 Task: Search one way flight ticket for 1 adult, 5 children, 2 infants in seat and 1 infant on lap in first from Columbia: Columbia Regional Airport to Greenville: Pitt-greenville Airport on 5-2-2023. Choice of flights is Westjet. Number of bags: 1 checked bag. Price is upto 72000. Outbound departure time preference is 18:00.
Action: Mouse moved to (285, 239)
Screenshot: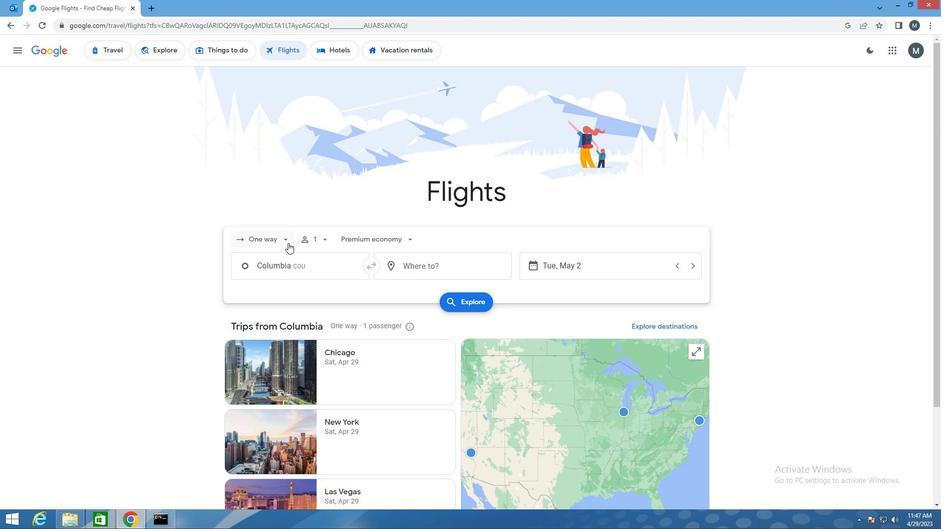 
Action: Mouse pressed left at (285, 239)
Screenshot: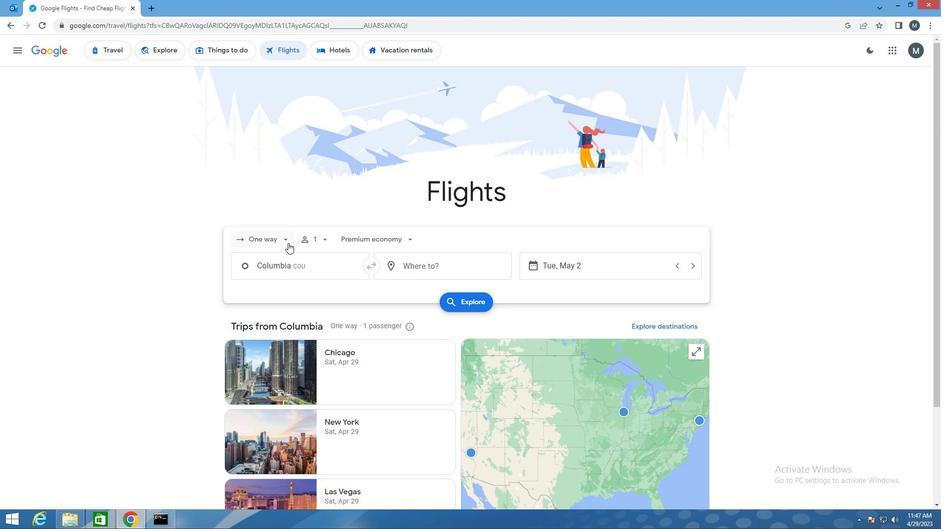 
Action: Mouse moved to (286, 282)
Screenshot: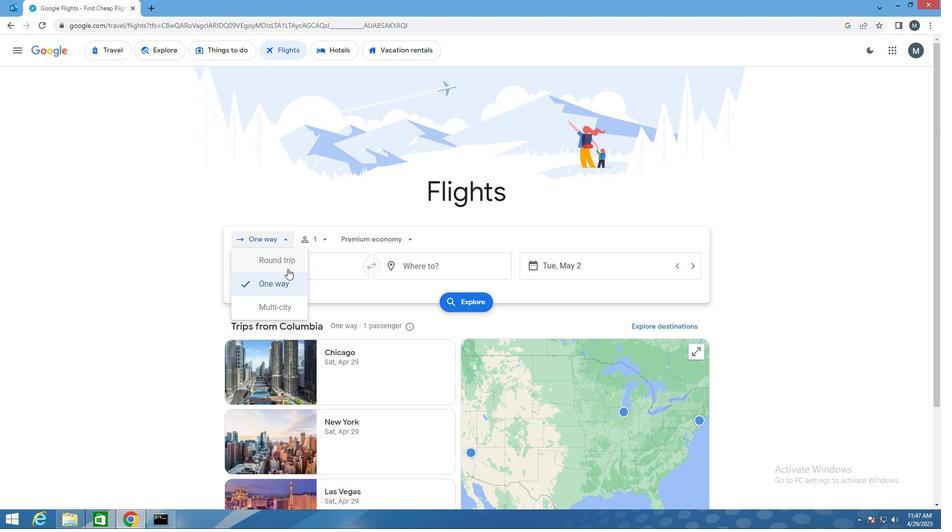 
Action: Mouse pressed left at (286, 282)
Screenshot: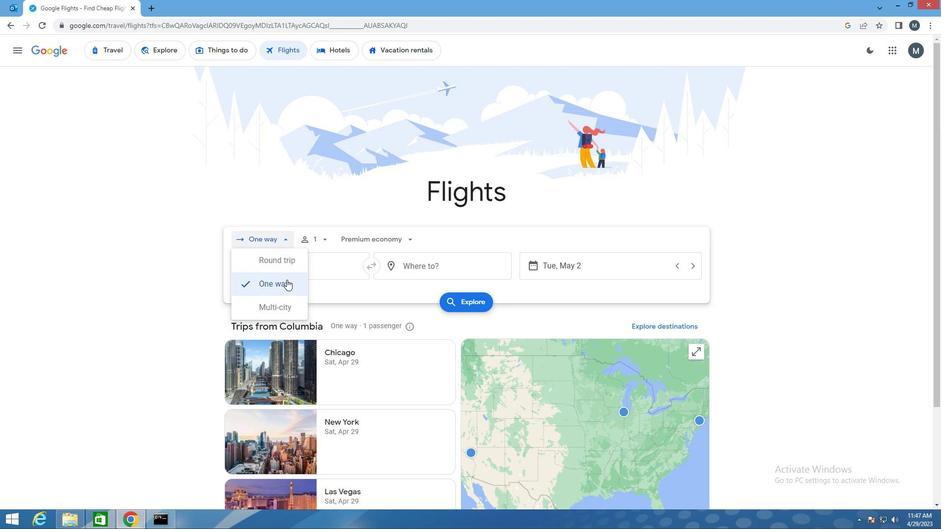 
Action: Mouse moved to (311, 240)
Screenshot: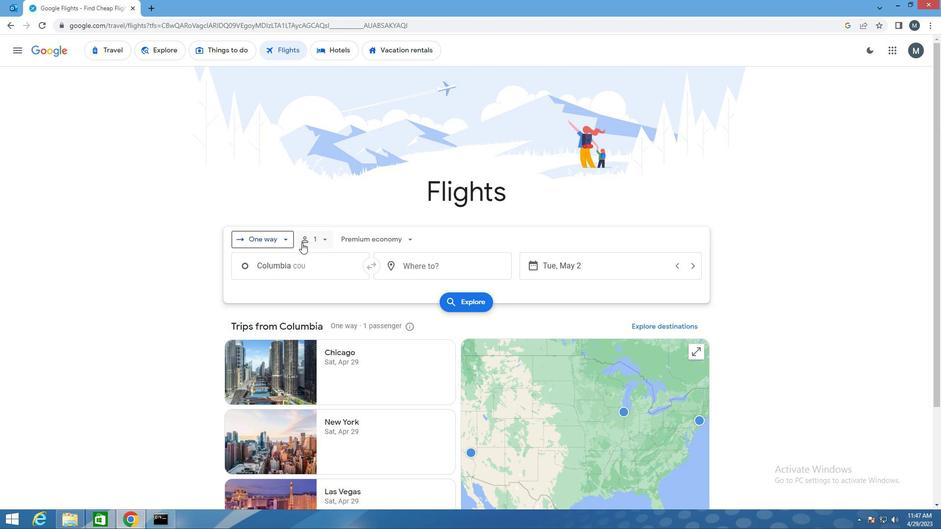 
Action: Mouse pressed left at (311, 240)
Screenshot: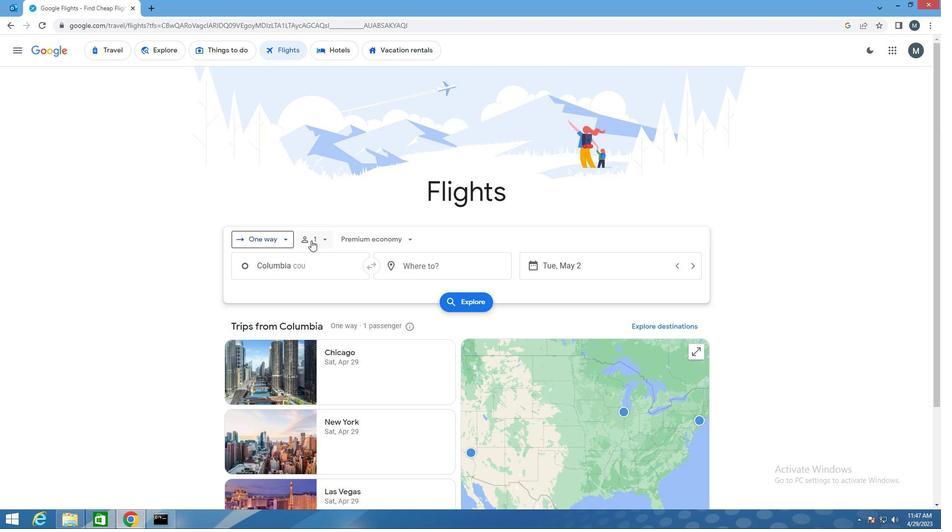 
Action: Mouse moved to (401, 287)
Screenshot: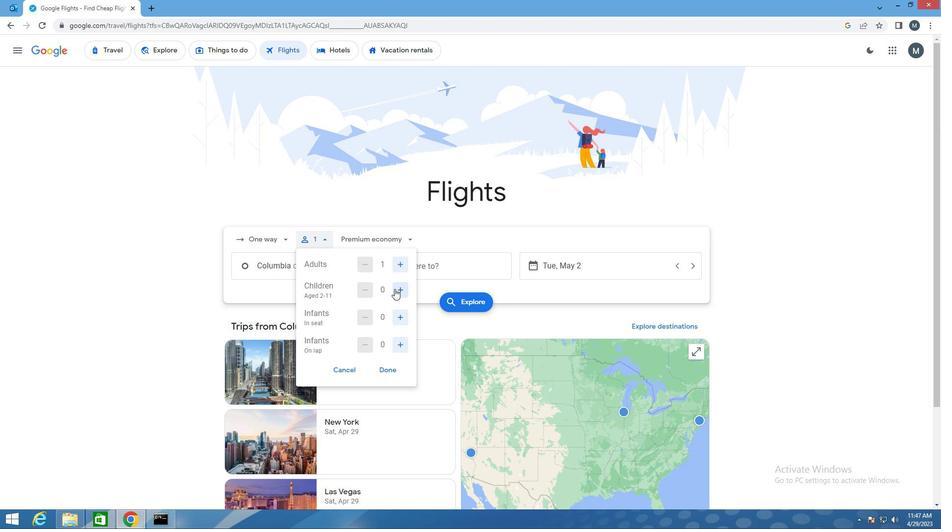 
Action: Mouse pressed left at (401, 287)
Screenshot: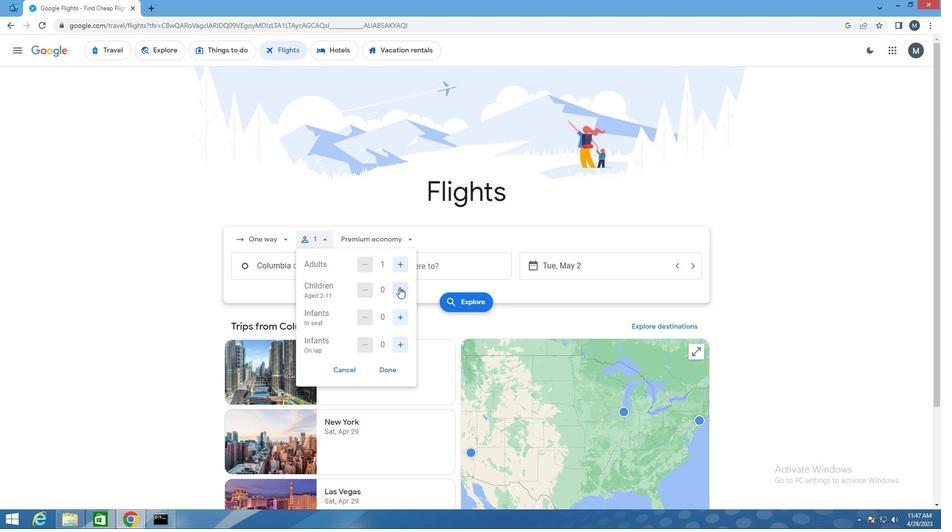 
Action: Mouse pressed left at (401, 287)
Screenshot: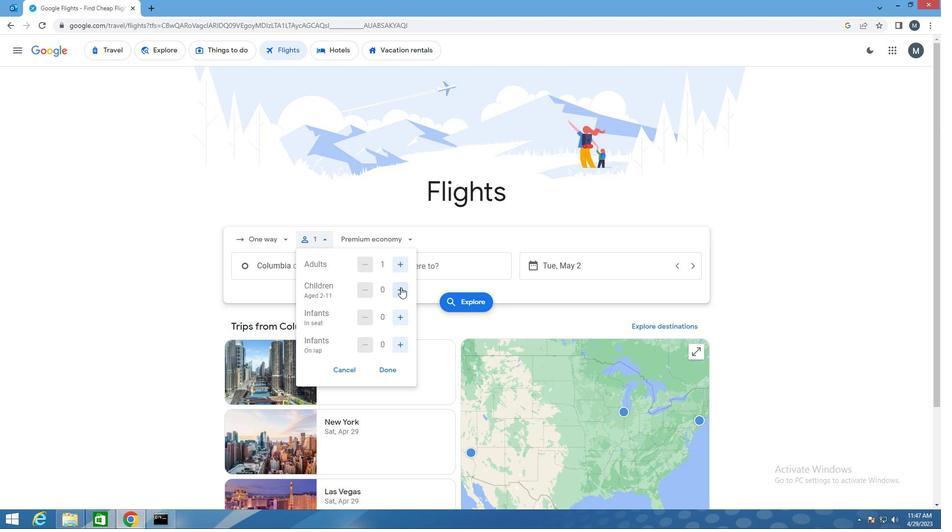 
Action: Mouse moved to (401, 287)
Screenshot: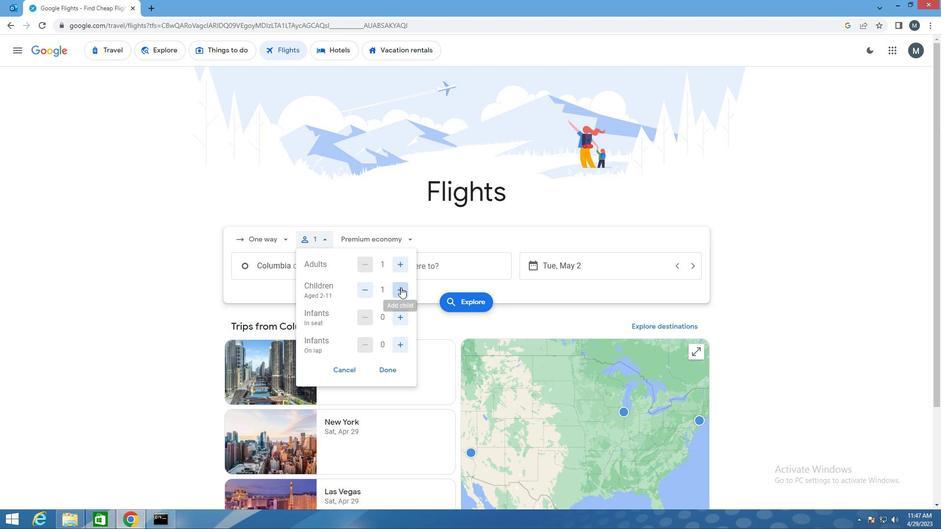 
Action: Mouse pressed left at (401, 287)
Screenshot: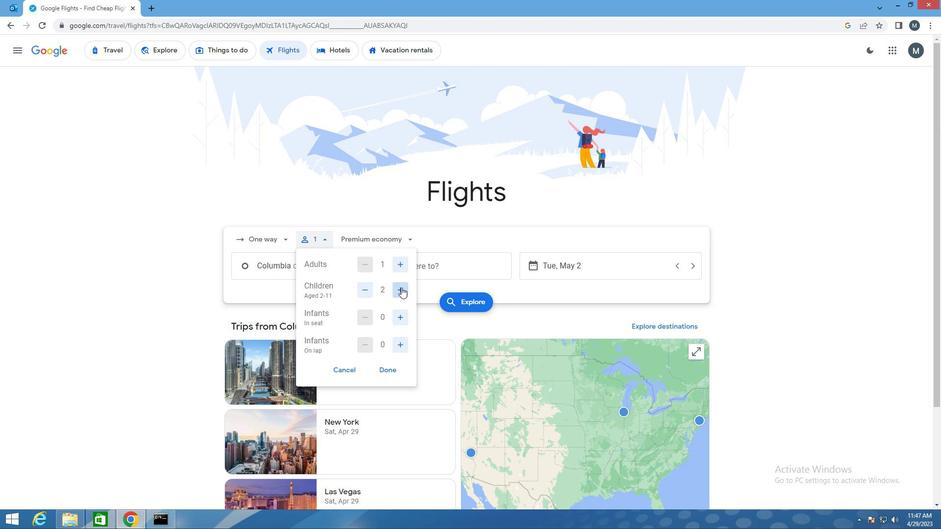
Action: Mouse pressed left at (401, 287)
Screenshot: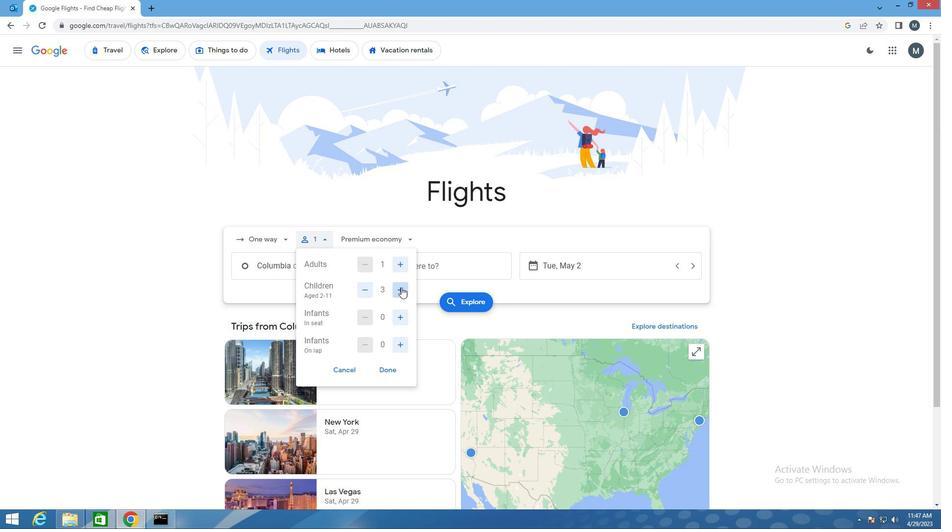 
Action: Mouse pressed left at (401, 287)
Screenshot: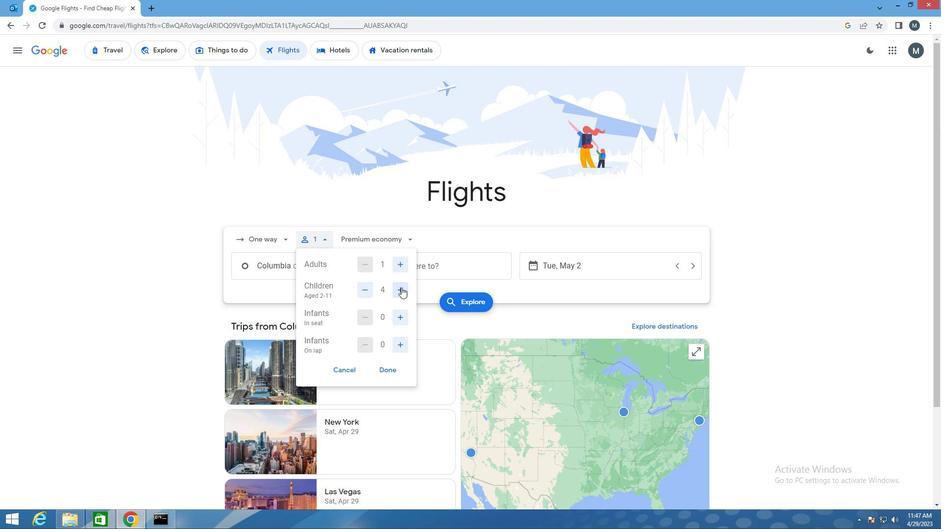 
Action: Mouse moved to (404, 320)
Screenshot: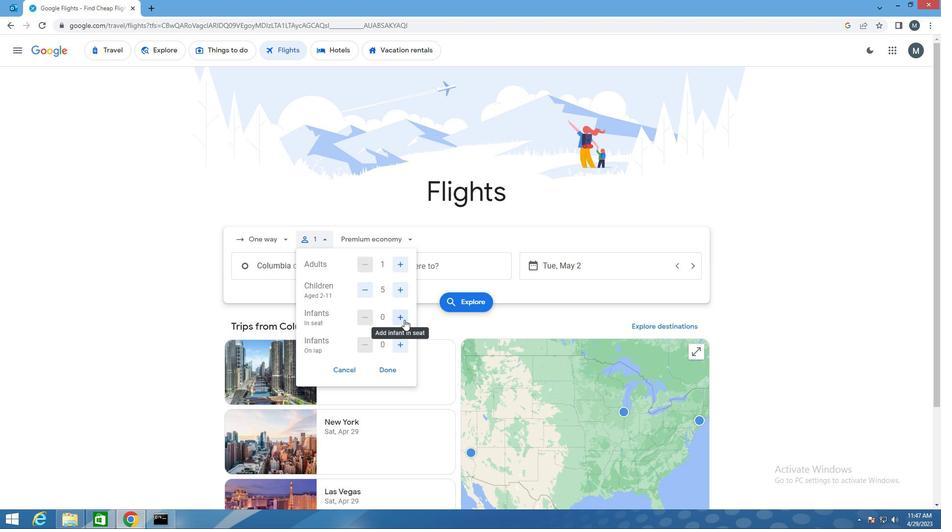 
Action: Mouse pressed left at (404, 320)
Screenshot: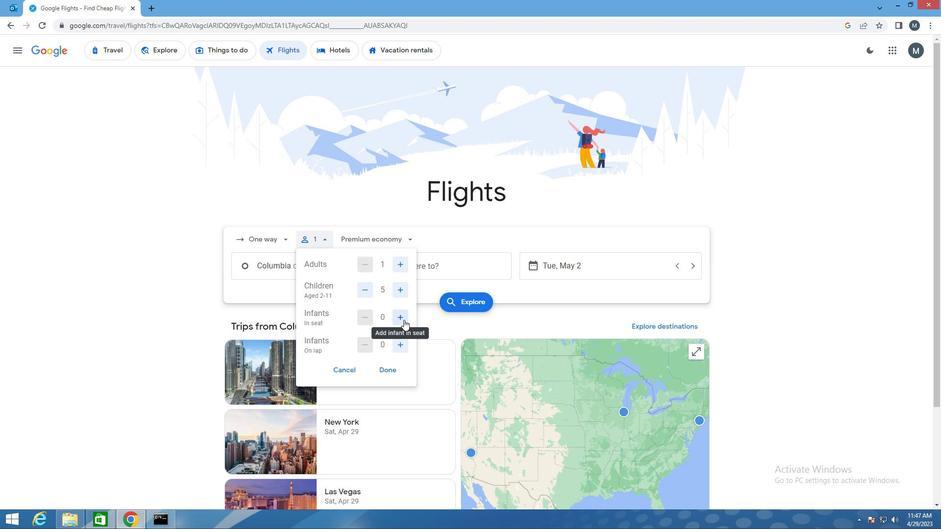 
Action: Mouse pressed left at (404, 320)
Screenshot: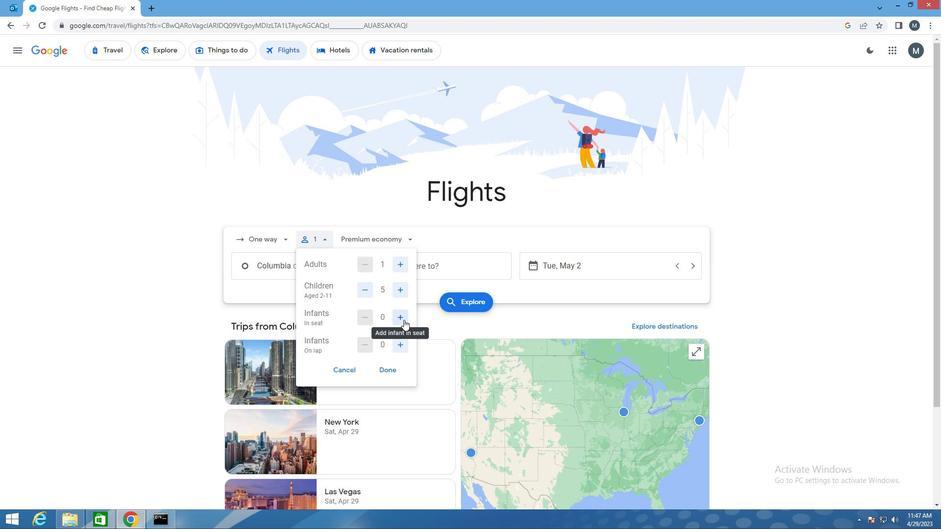
Action: Mouse moved to (400, 347)
Screenshot: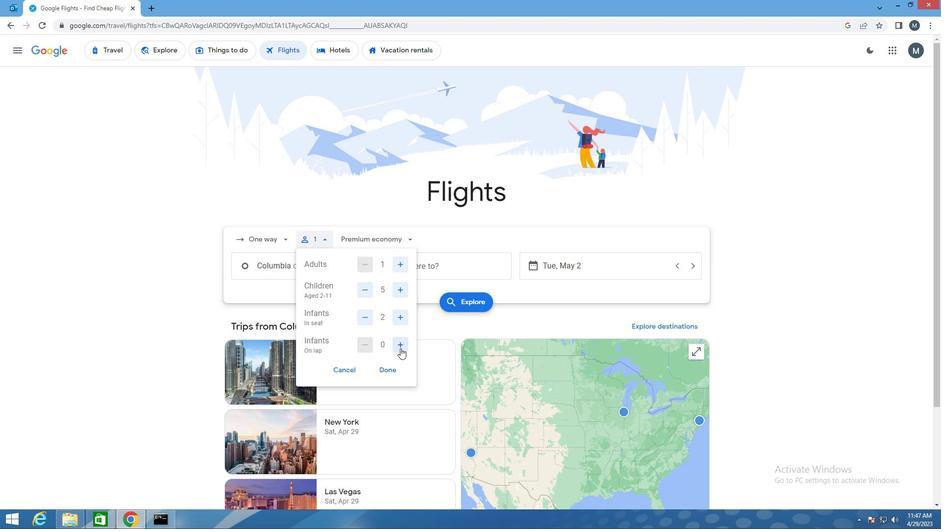 
Action: Mouse pressed left at (400, 347)
Screenshot: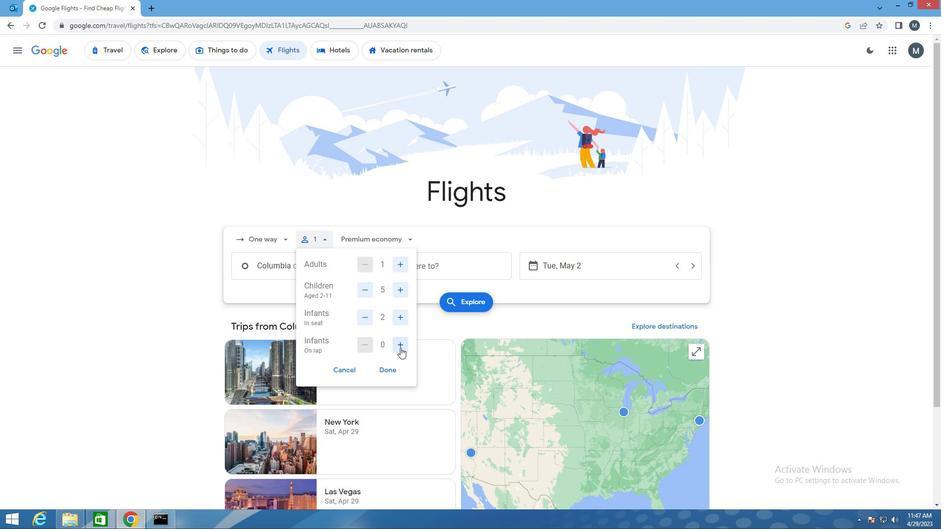 
Action: Mouse moved to (392, 367)
Screenshot: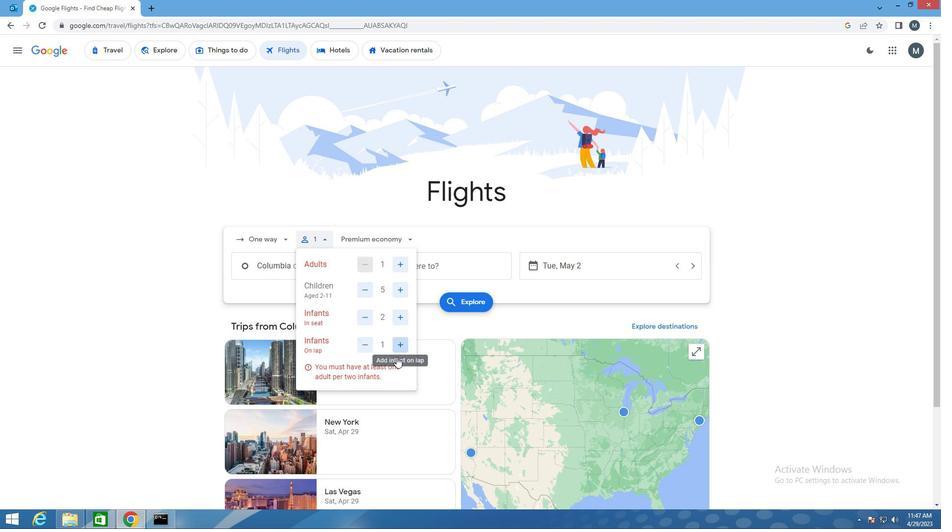 
Action: Mouse pressed left at (392, 367)
Screenshot: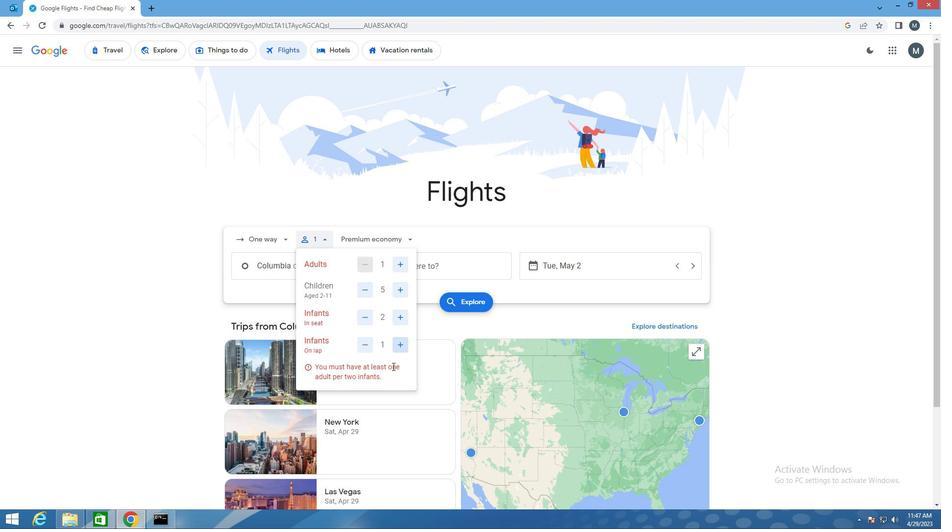 
Action: Mouse moved to (372, 323)
Screenshot: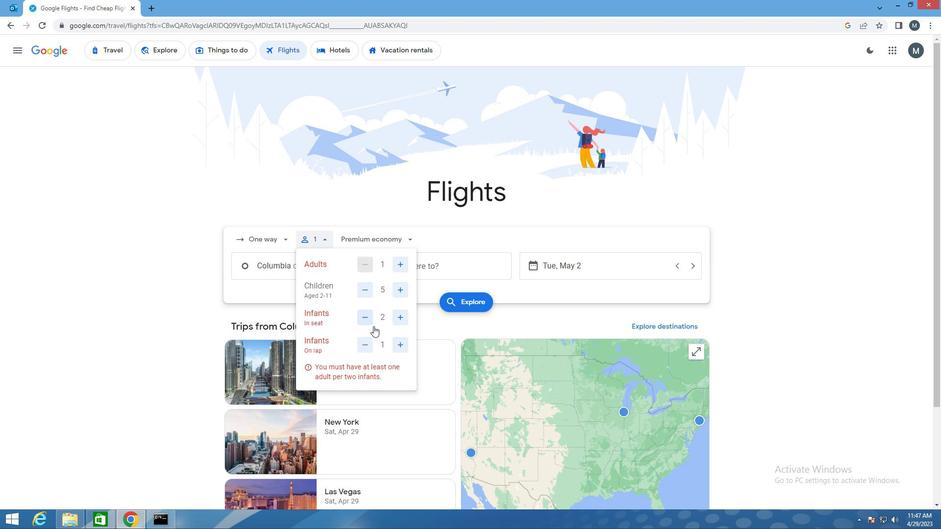 
Action: Mouse pressed left at (372, 323)
Screenshot: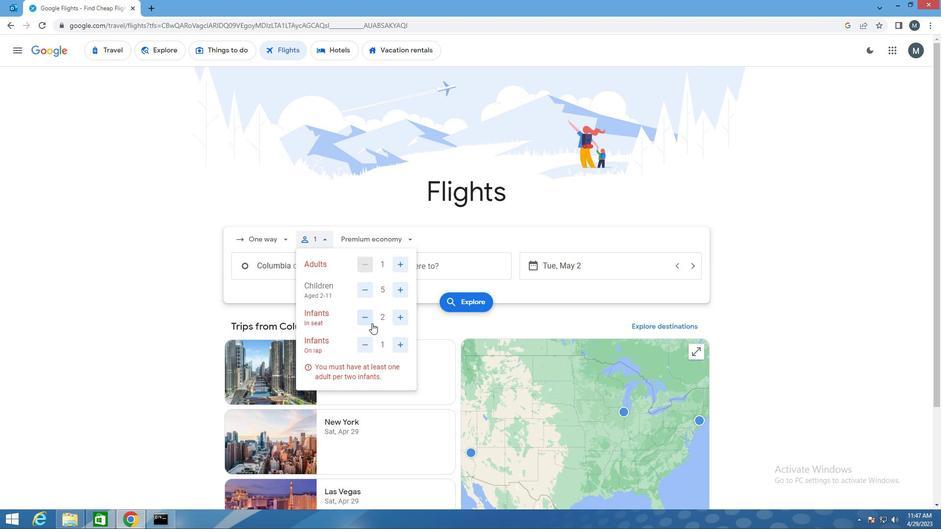 
Action: Mouse moved to (390, 366)
Screenshot: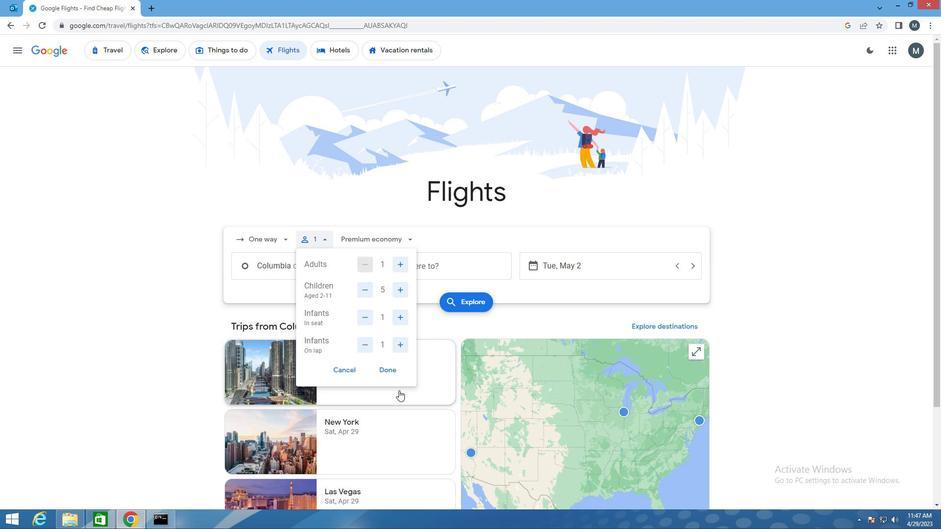 
Action: Mouse pressed left at (390, 366)
Screenshot: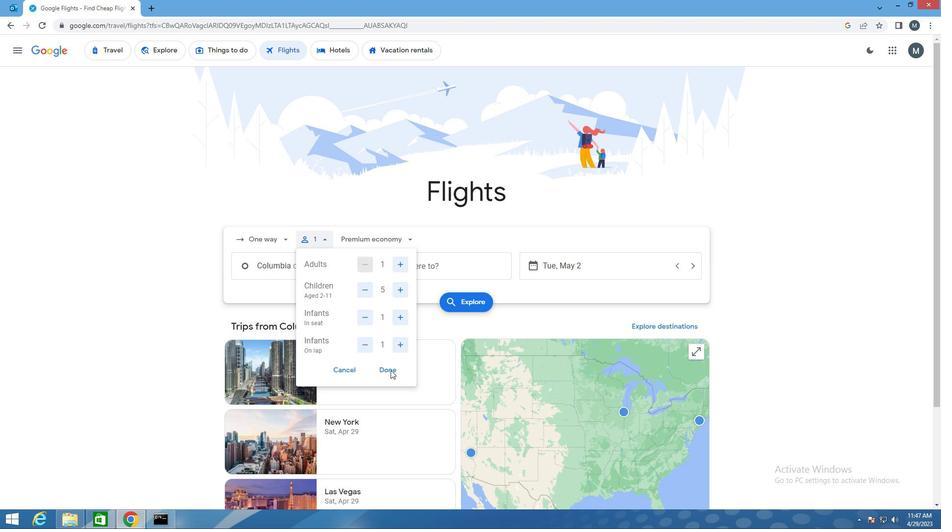
Action: Mouse moved to (394, 239)
Screenshot: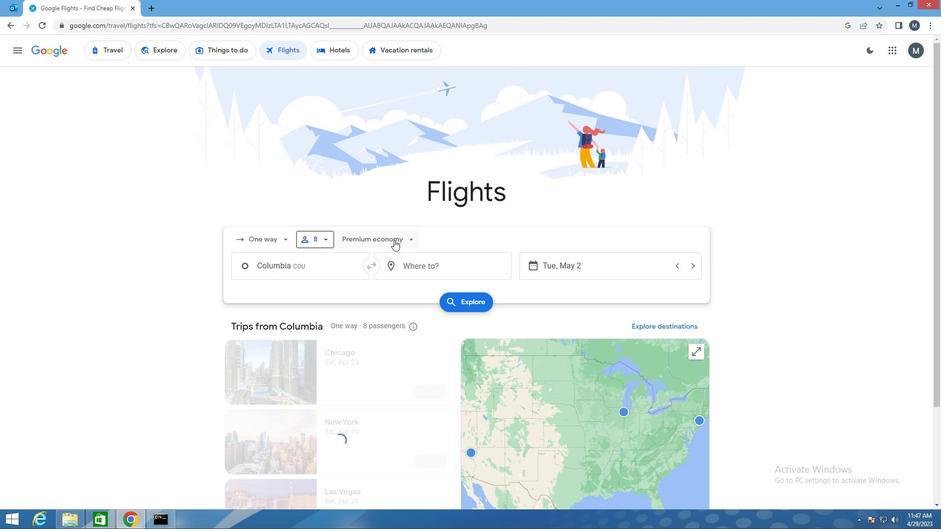 
Action: Mouse pressed left at (394, 239)
Screenshot: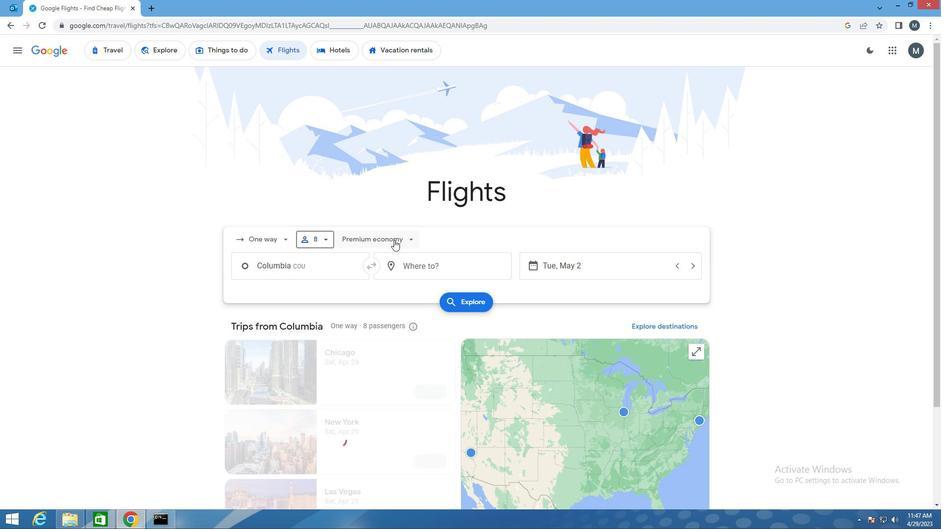
Action: Mouse moved to (381, 324)
Screenshot: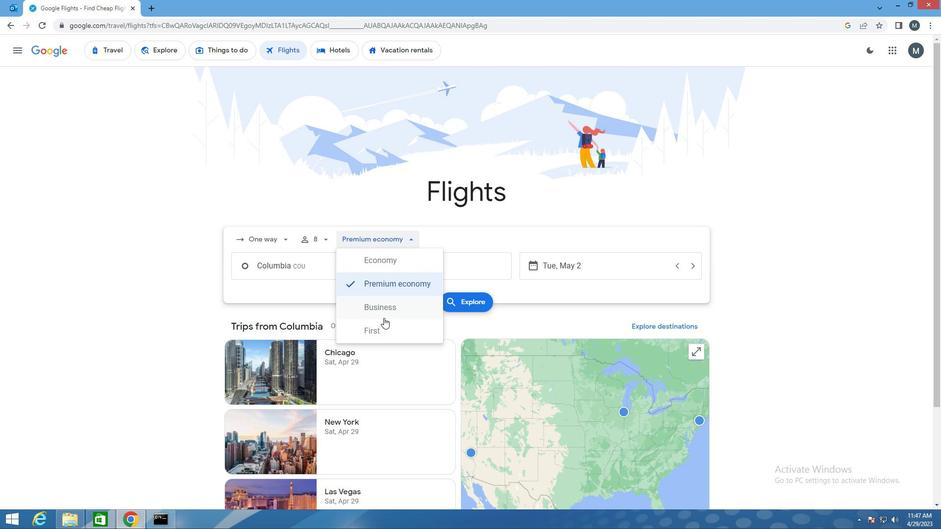
Action: Mouse pressed left at (381, 324)
Screenshot: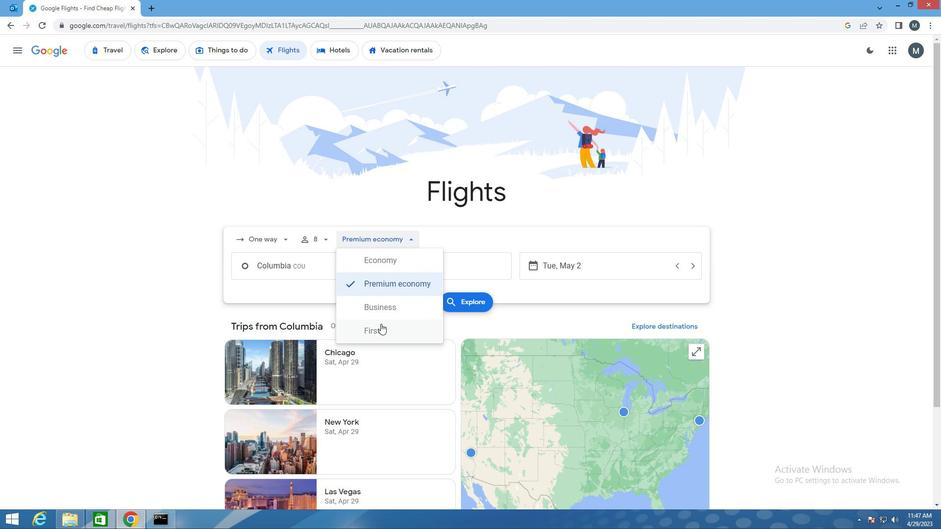 
Action: Mouse moved to (320, 270)
Screenshot: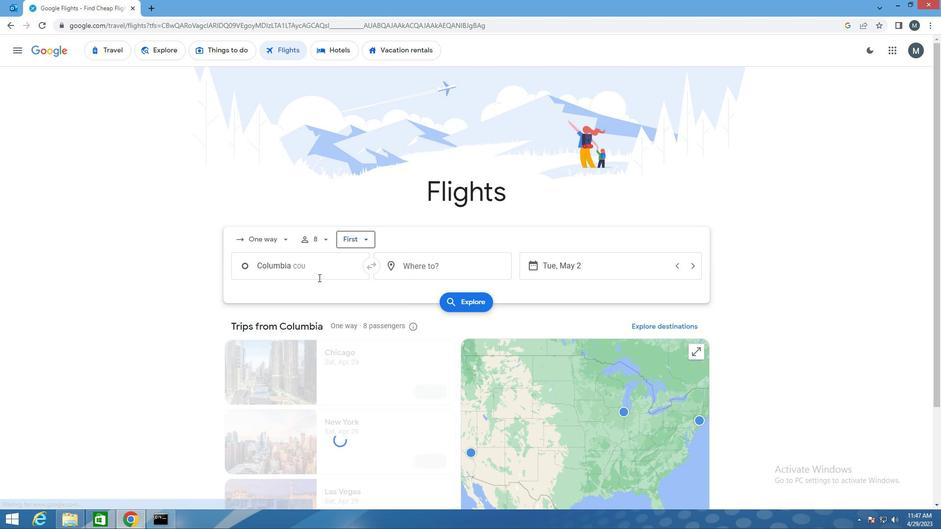 
Action: Mouse pressed left at (320, 270)
Screenshot: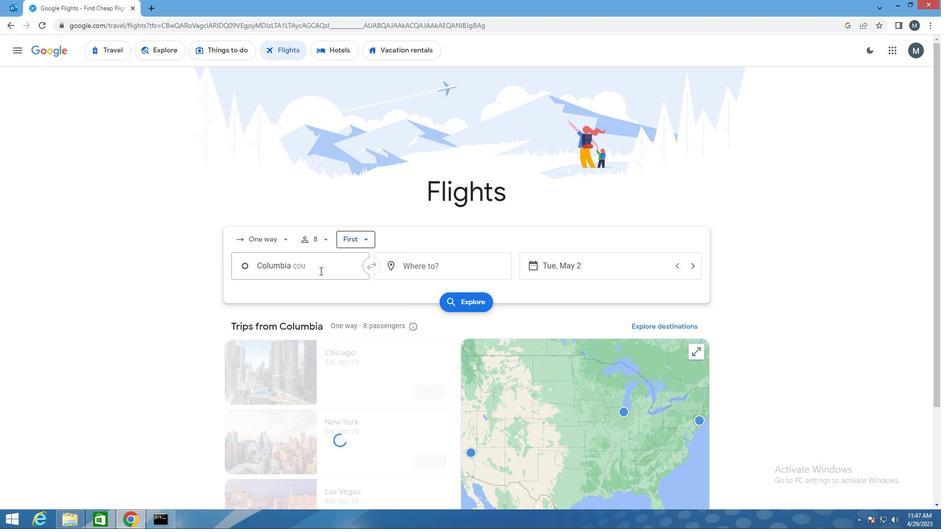 
Action: Key pressed co<Key.backspace>ou
Screenshot: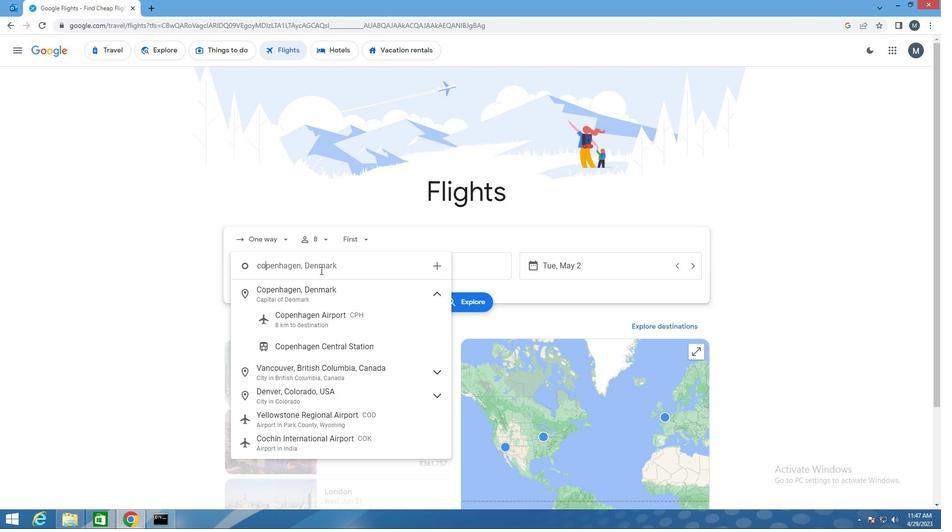 
Action: Mouse moved to (334, 291)
Screenshot: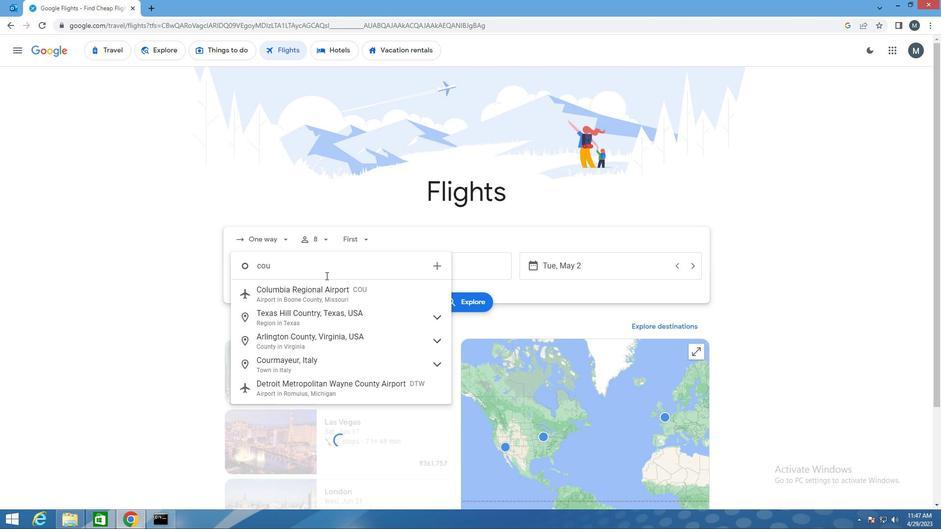 
Action: Mouse pressed left at (334, 291)
Screenshot: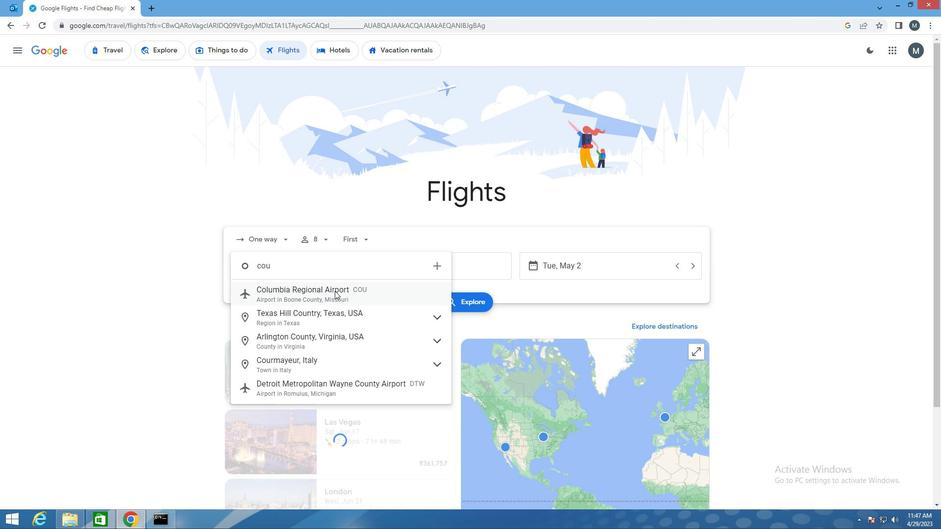 
Action: Mouse moved to (435, 265)
Screenshot: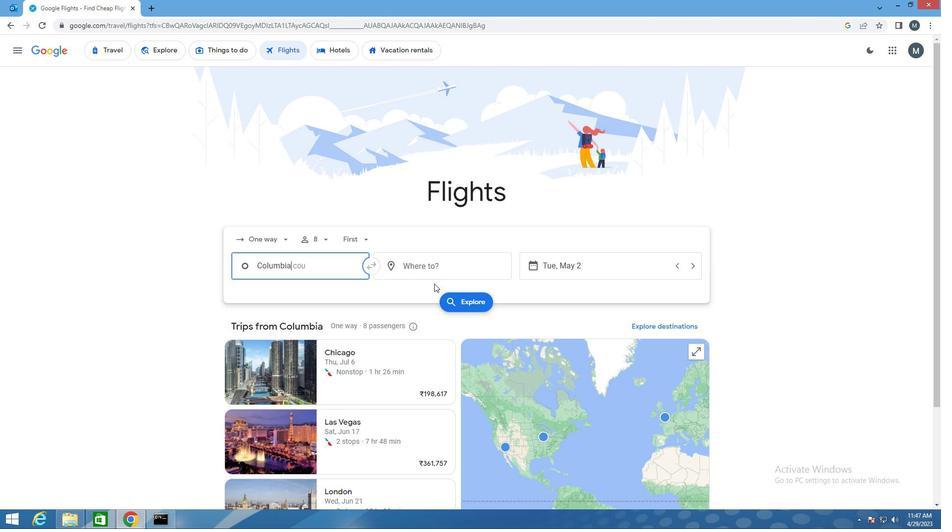 
Action: Mouse pressed left at (435, 265)
Screenshot: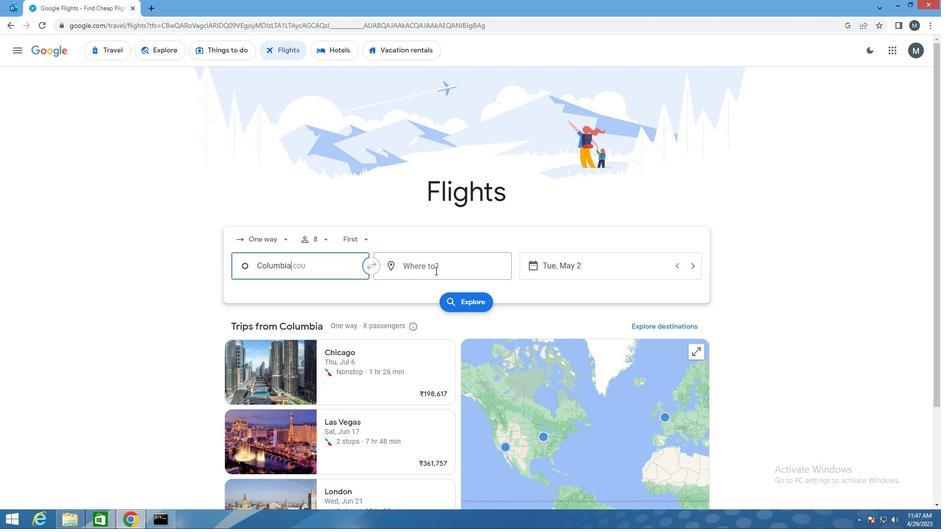 
Action: Mouse moved to (432, 266)
Screenshot: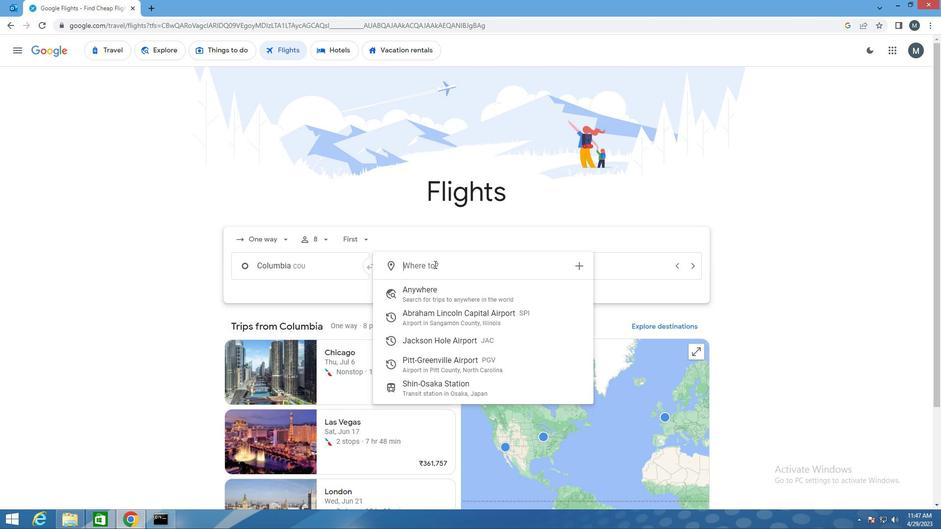 
Action: Key pressed p
Screenshot: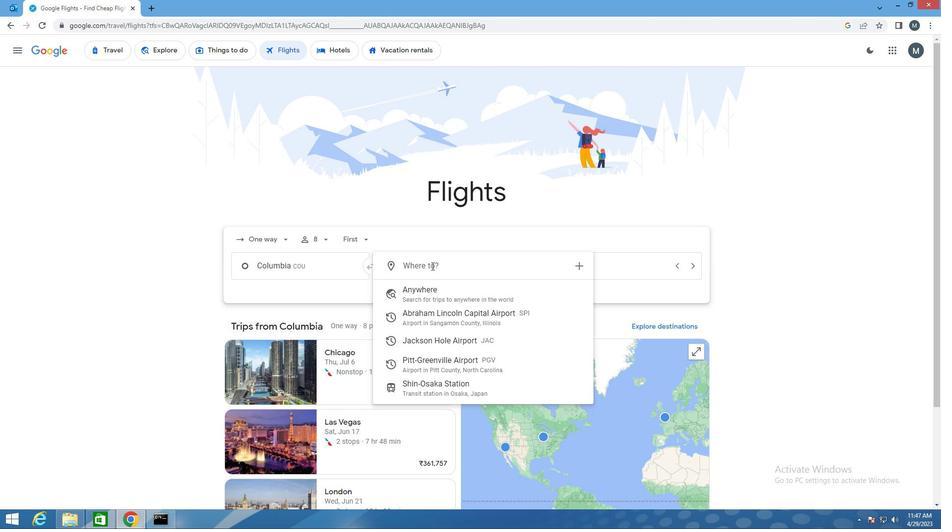 
Action: Mouse moved to (431, 266)
Screenshot: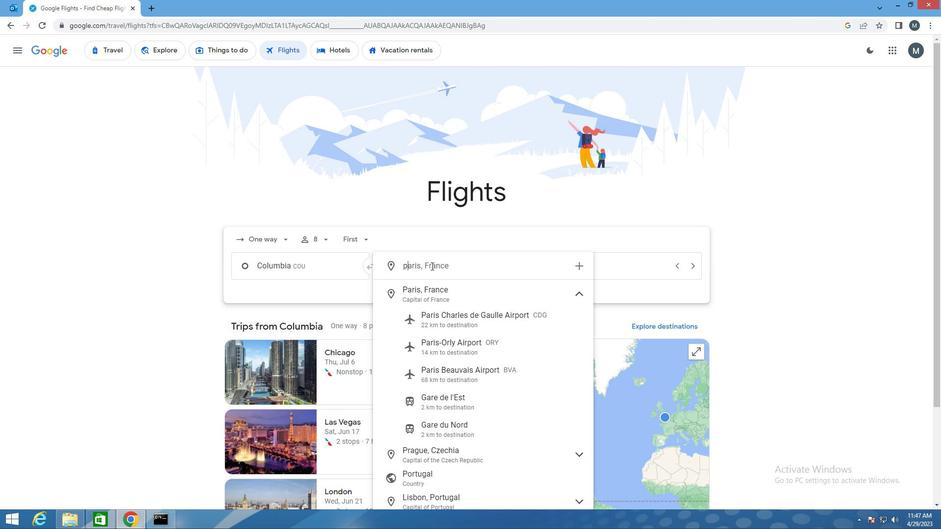 
Action: Key pressed gv
Screenshot: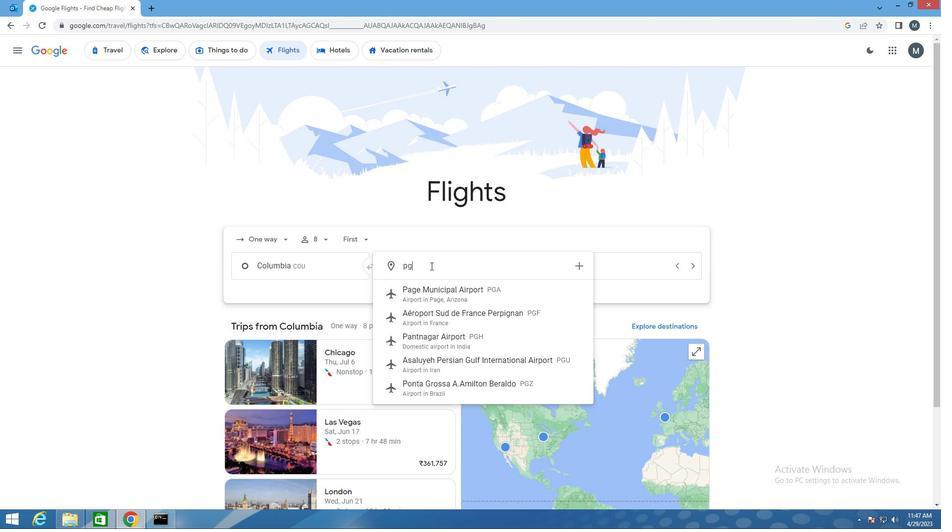 
Action: Mouse moved to (444, 287)
Screenshot: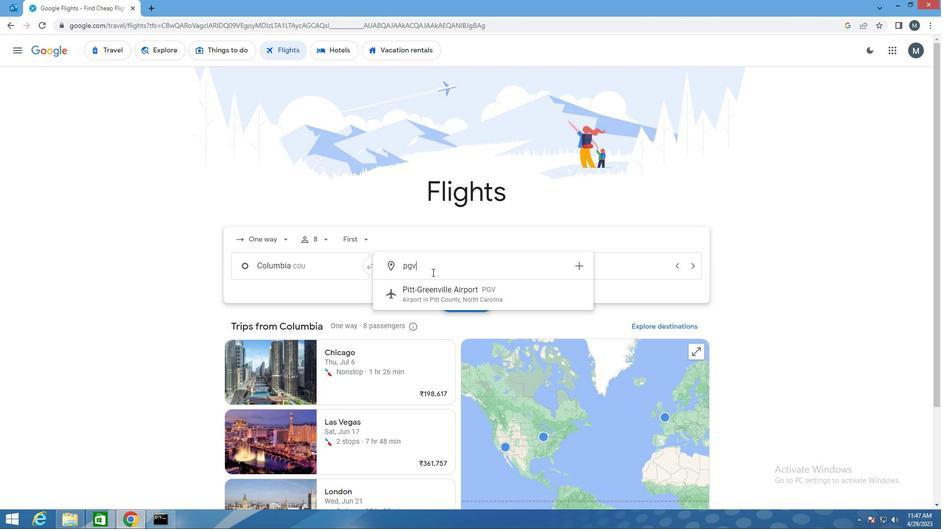 
Action: Mouse pressed left at (444, 287)
Screenshot: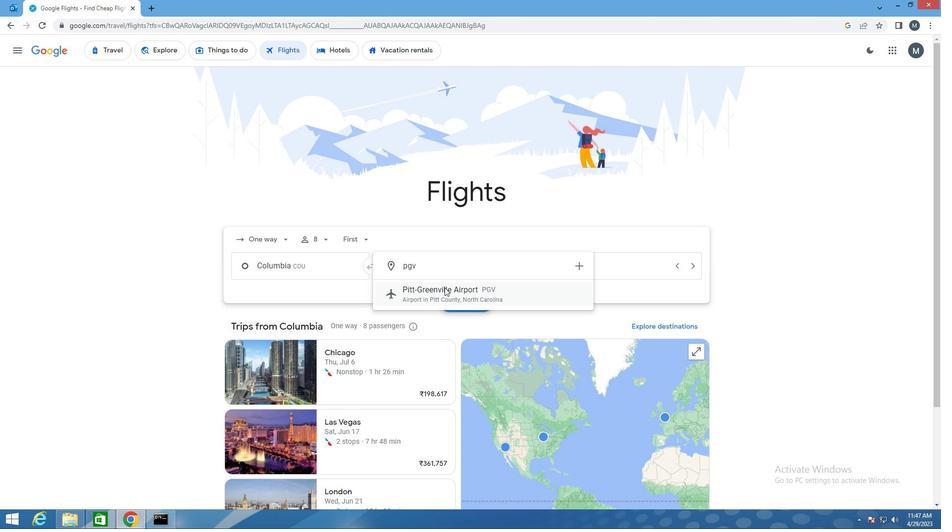 
Action: Mouse moved to (545, 262)
Screenshot: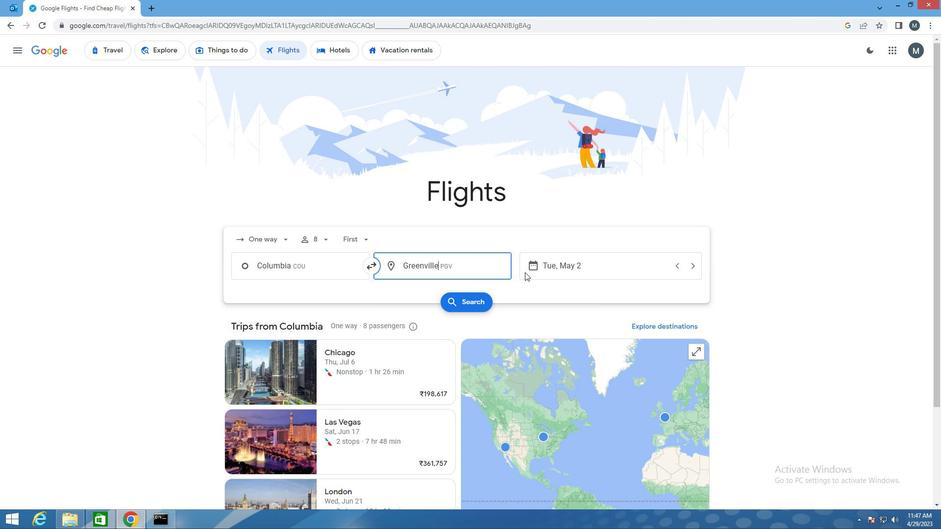 
Action: Mouse pressed left at (545, 262)
Screenshot: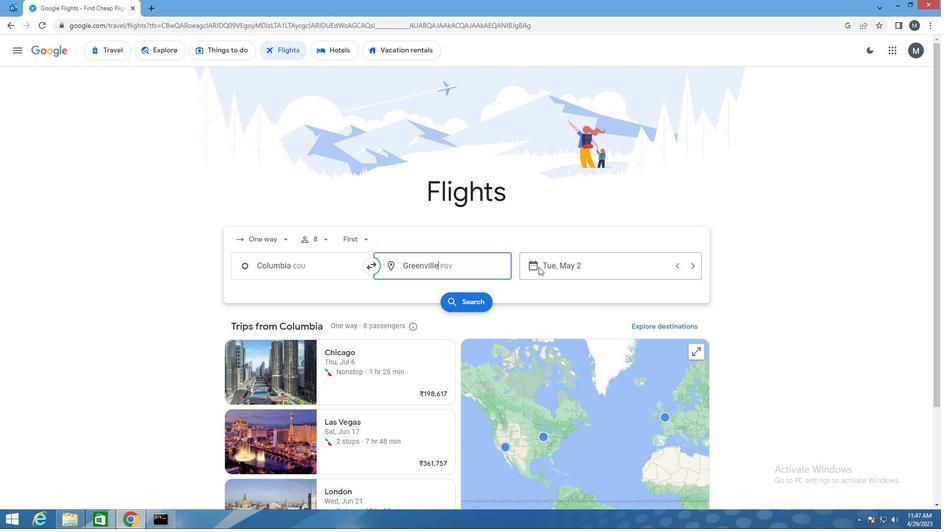 
Action: Mouse moved to (595, 335)
Screenshot: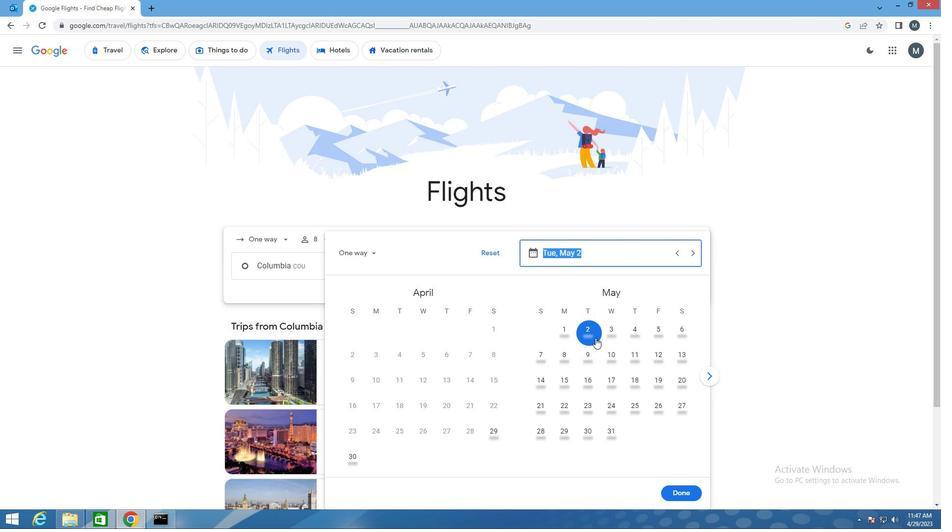 
Action: Mouse pressed left at (595, 335)
Screenshot: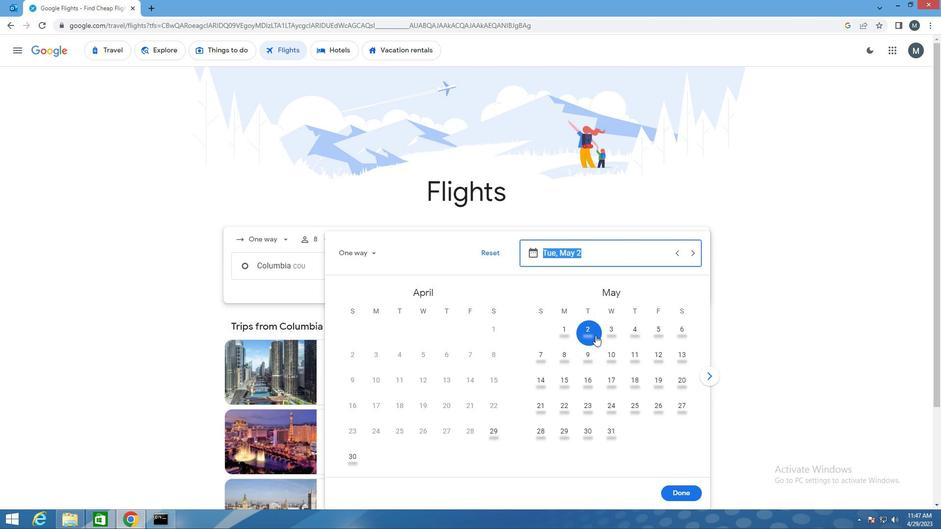 
Action: Mouse moved to (681, 486)
Screenshot: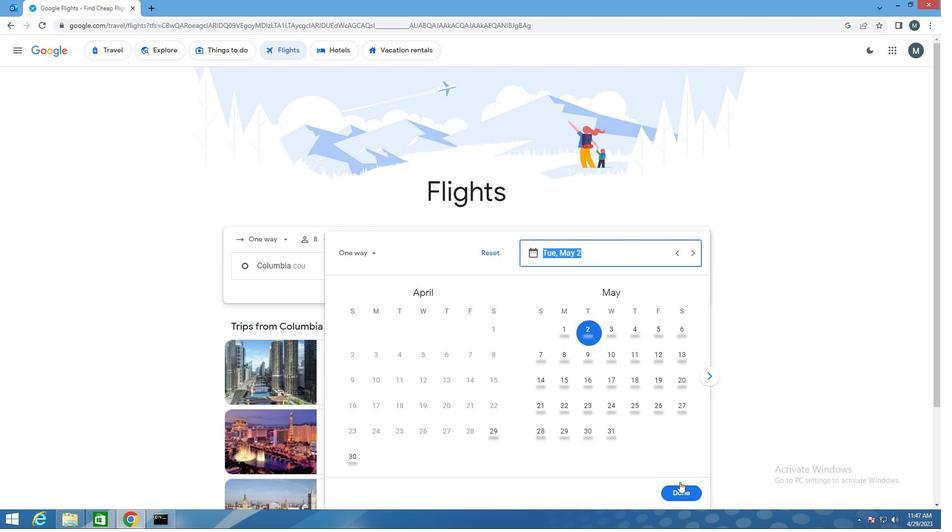 
Action: Mouse pressed left at (681, 486)
Screenshot: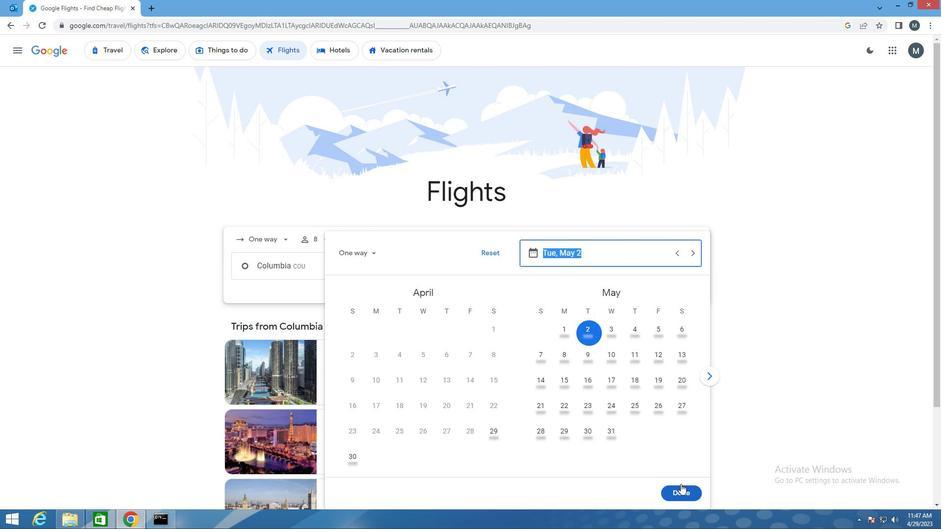 
Action: Mouse moved to (451, 302)
Screenshot: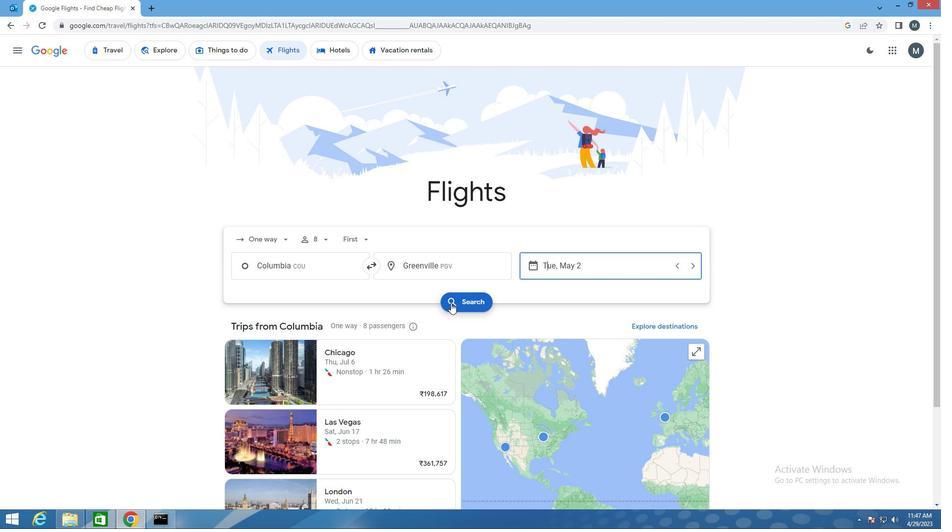 
Action: Mouse pressed left at (451, 302)
Screenshot: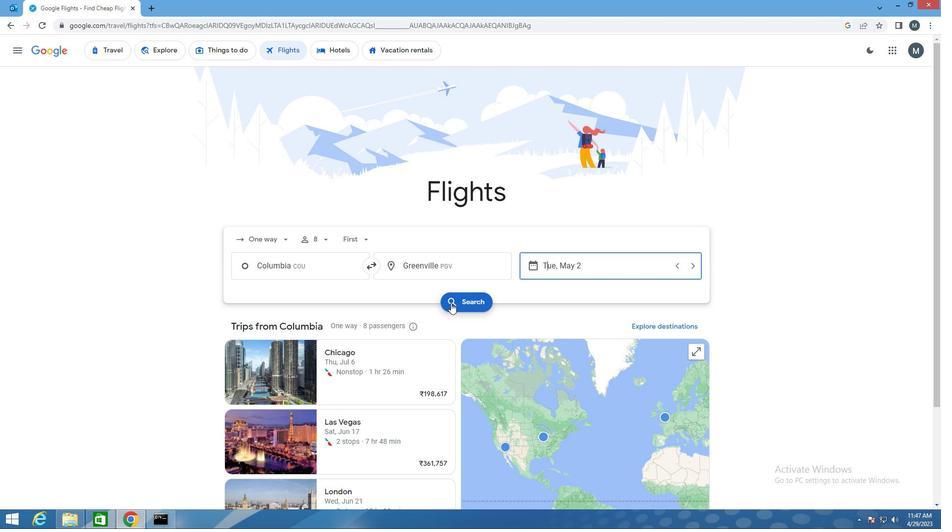 
Action: Mouse moved to (200, 239)
Screenshot: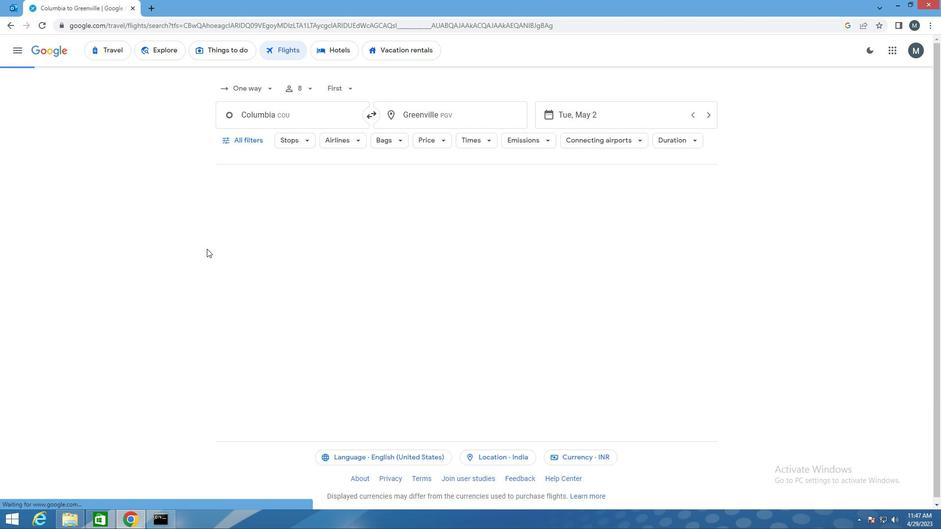 
Action: Mouse scrolled (200, 239) with delta (0, 0)
Screenshot: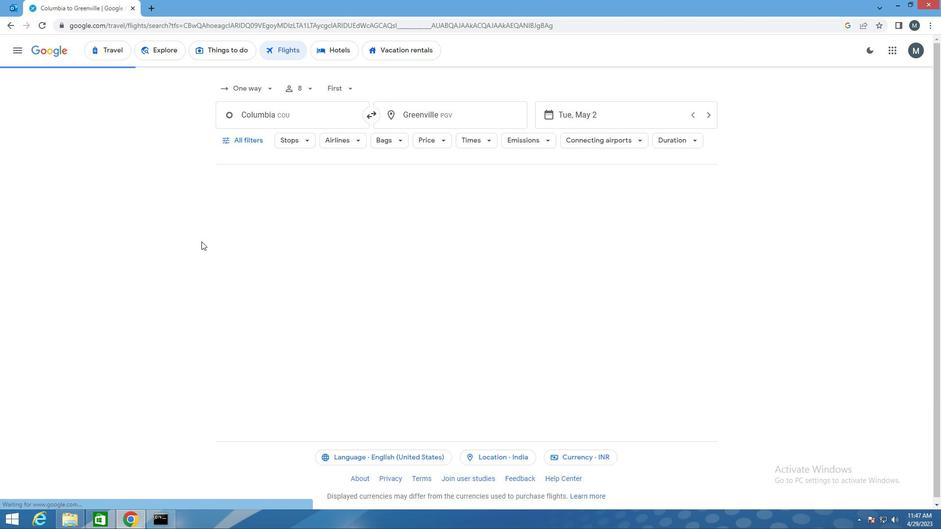 
Action: Mouse moved to (201, 232)
Screenshot: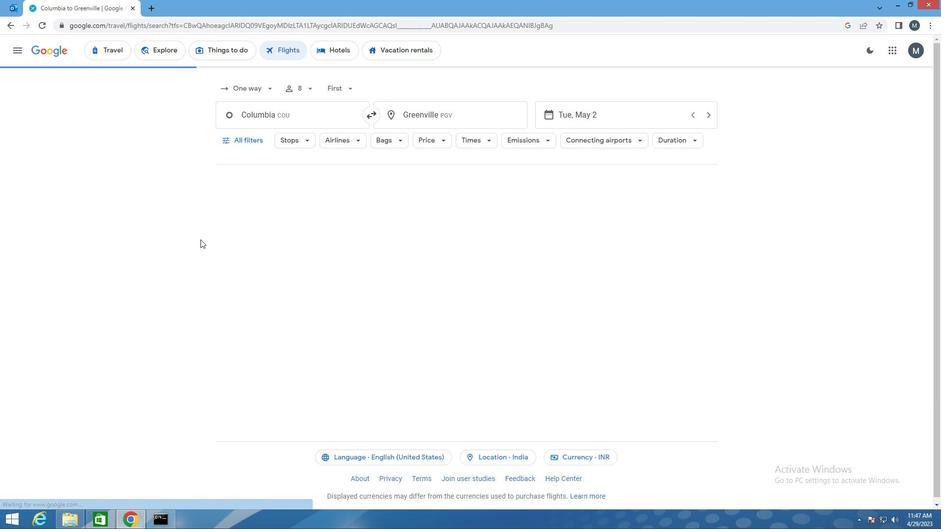 
Action: Mouse scrolled (201, 232) with delta (0, 0)
Screenshot: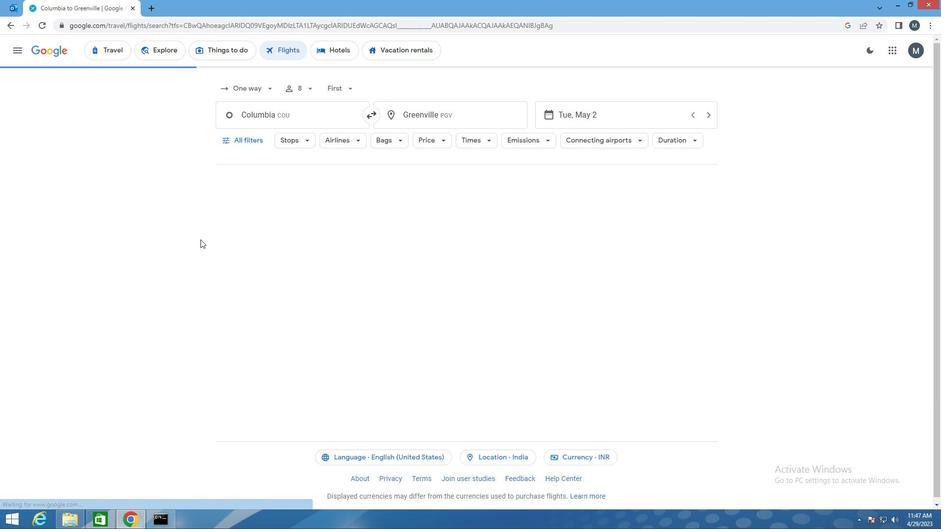 
Action: Mouse moved to (239, 143)
Screenshot: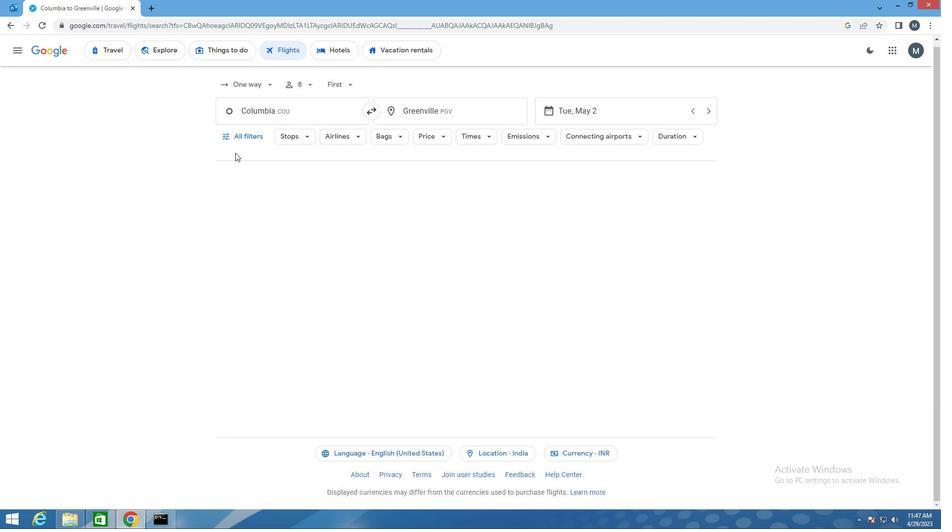
Action: Mouse pressed left at (239, 143)
Screenshot: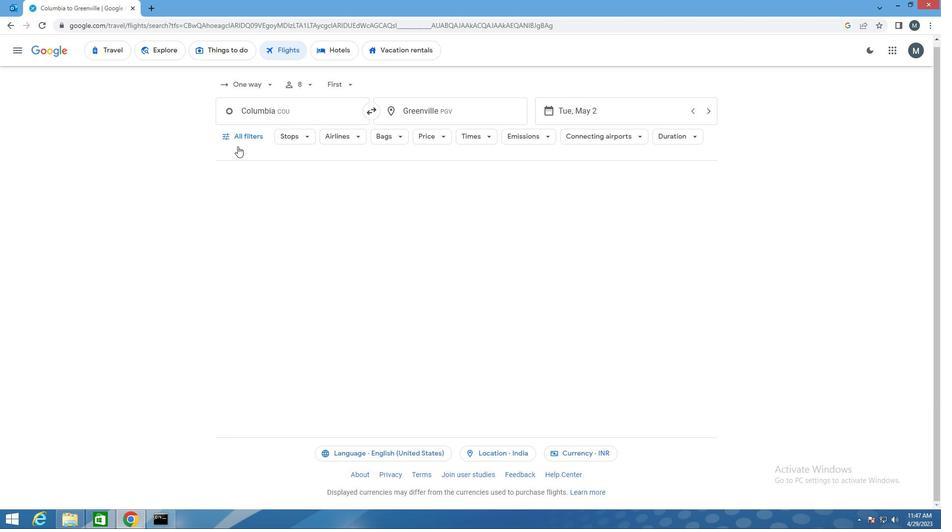 
Action: Mouse moved to (264, 262)
Screenshot: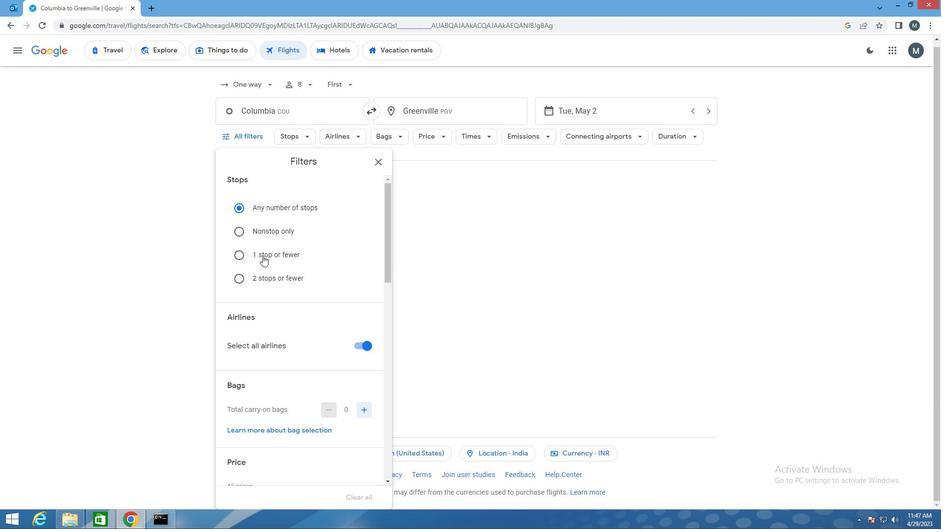 
Action: Mouse scrolled (264, 261) with delta (0, 0)
Screenshot: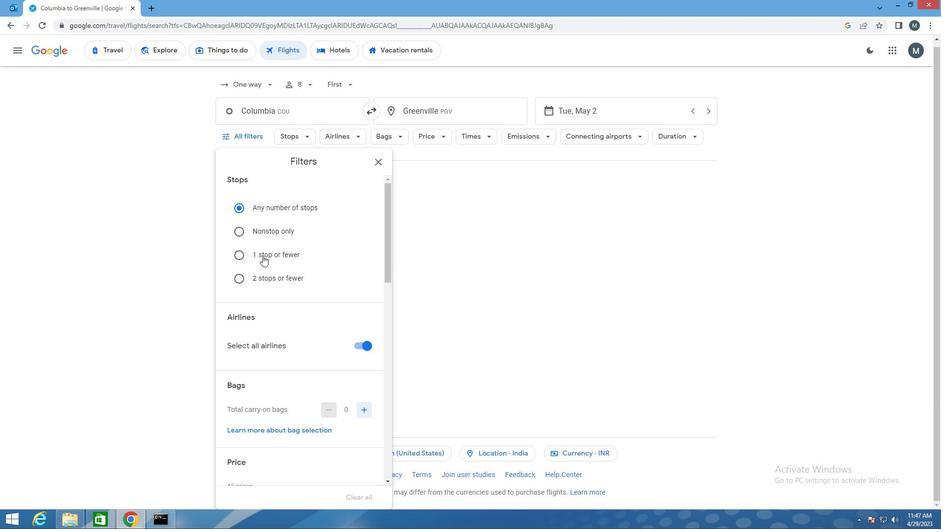 
Action: Mouse moved to (361, 294)
Screenshot: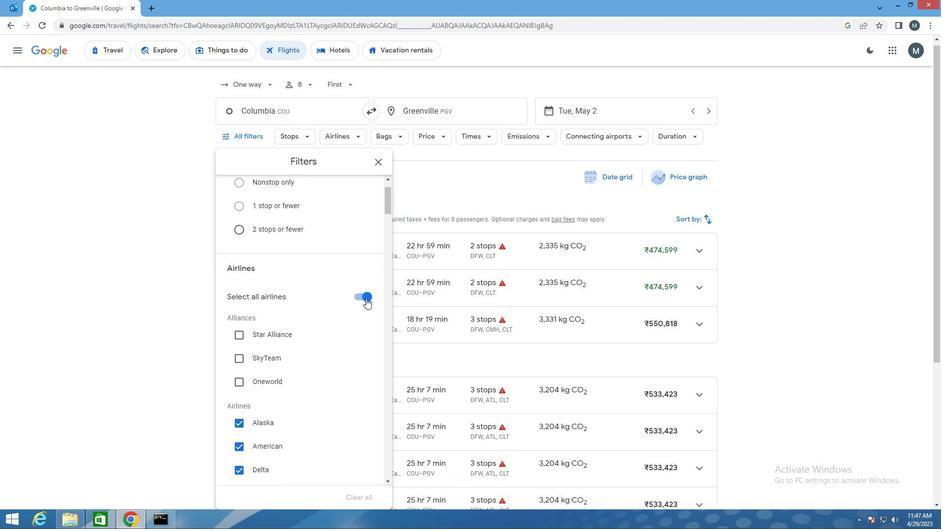 
Action: Mouse pressed left at (361, 294)
Screenshot: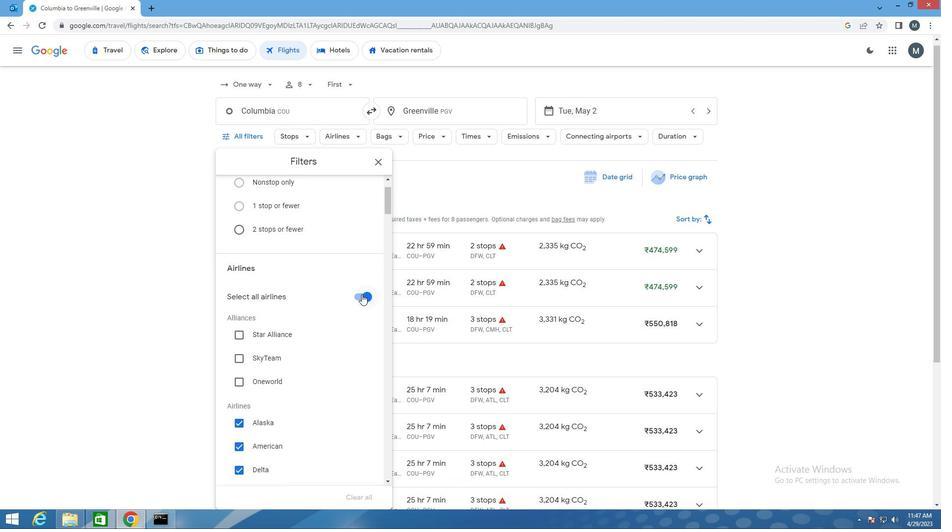 
Action: Mouse moved to (312, 293)
Screenshot: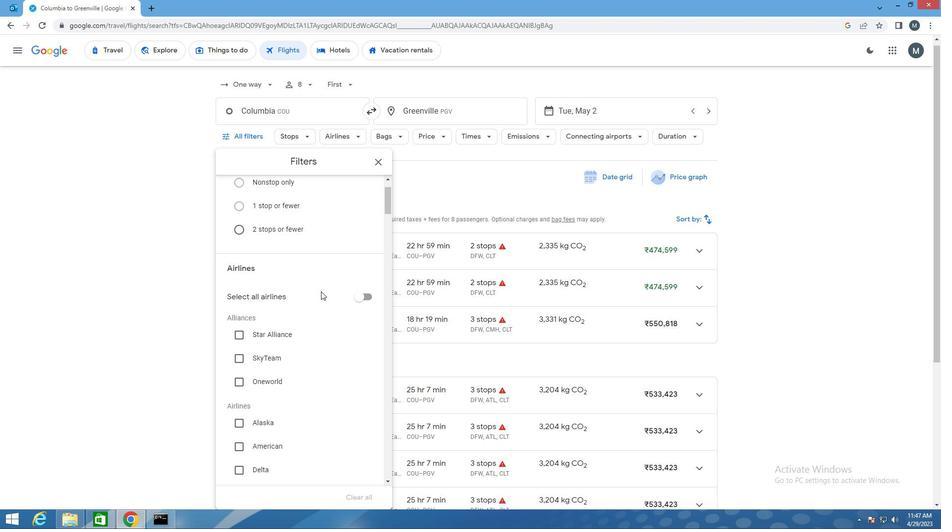 
Action: Mouse scrolled (312, 293) with delta (0, 0)
Screenshot: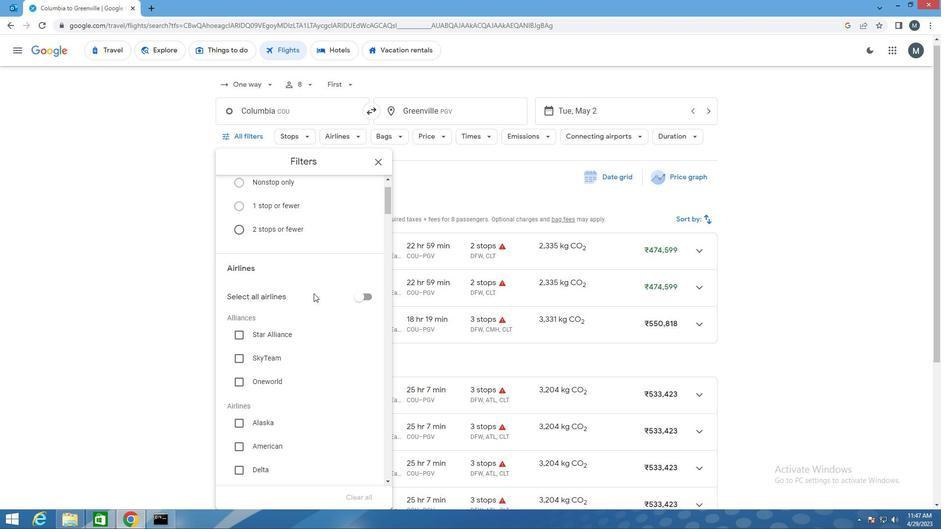 
Action: Mouse moved to (310, 294)
Screenshot: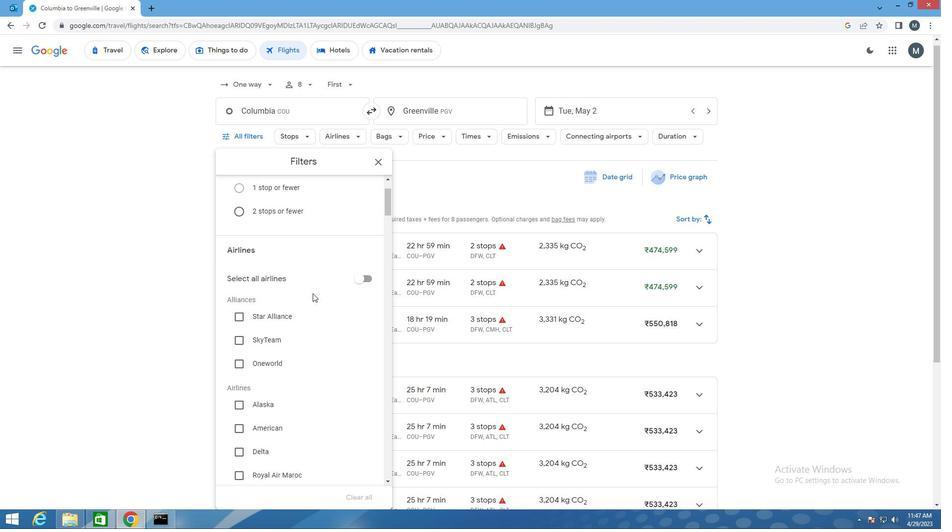 
Action: Mouse scrolled (310, 294) with delta (0, 0)
Screenshot: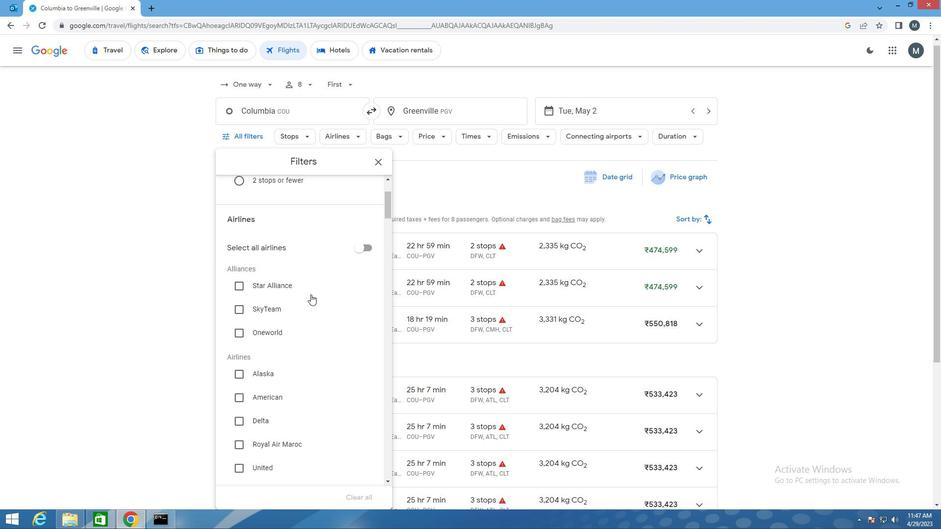 
Action: Mouse moved to (310, 295)
Screenshot: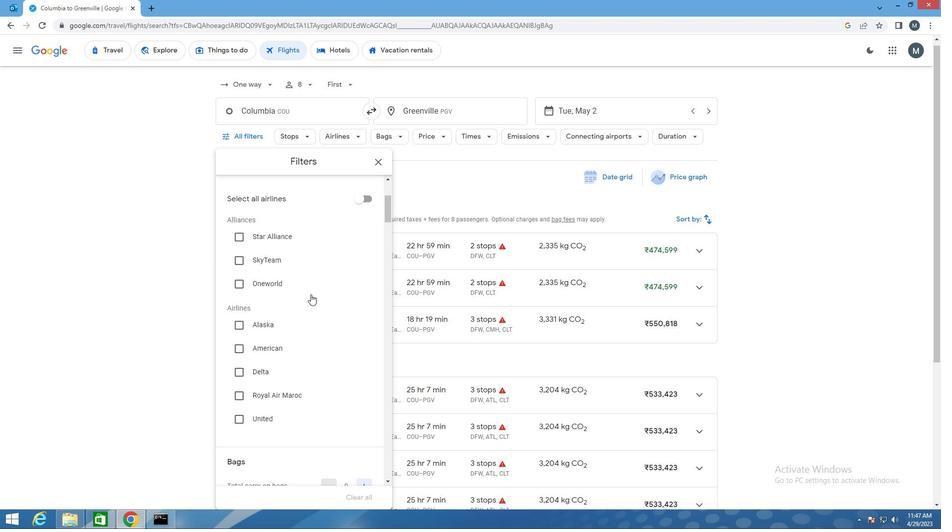 
Action: Mouse scrolled (310, 294) with delta (0, 0)
Screenshot: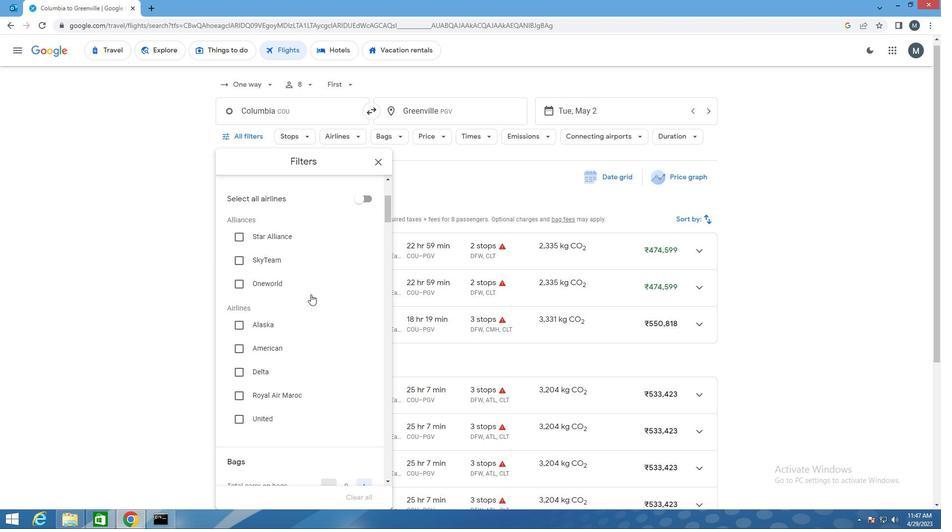
Action: Mouse moved to (295, 299)
Screenshot: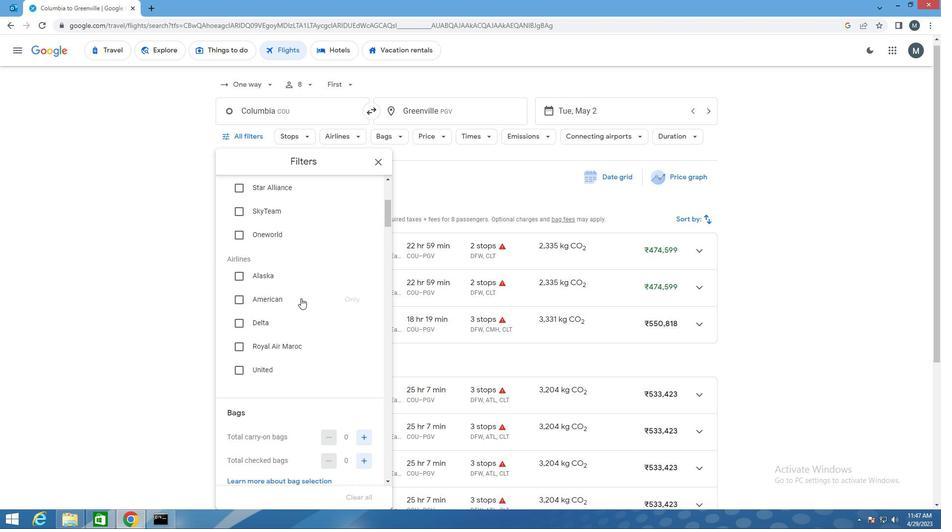 
Action: Mouse scrolled (295, 299) with delta (0, 0)
Screenshot: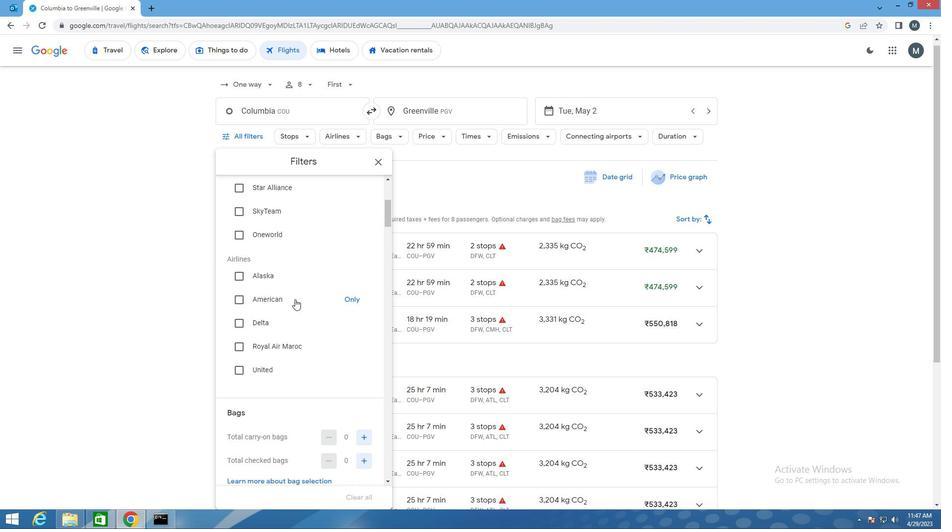 
Action: Mouse moved to (318, 293)
Screenshot: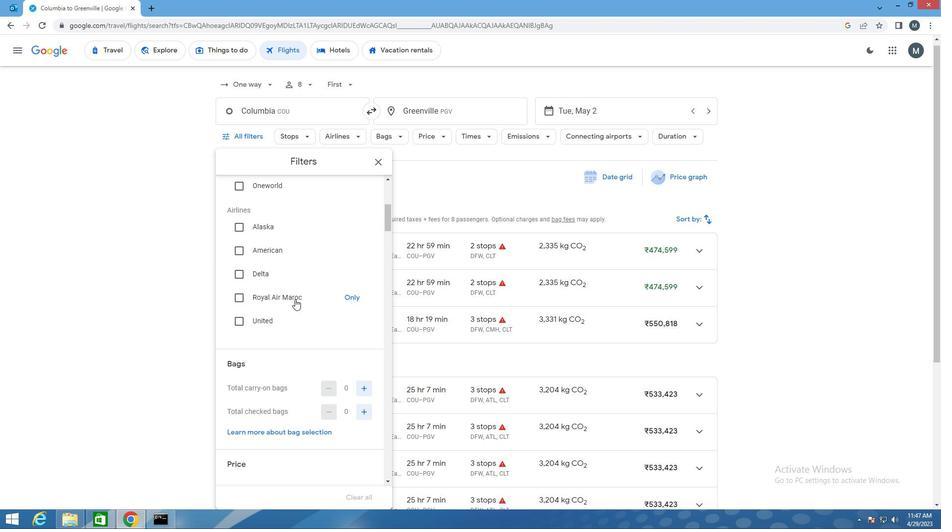 
Action: Mouse scrolled (318, 292) with delta (0, 0)
Screenshot: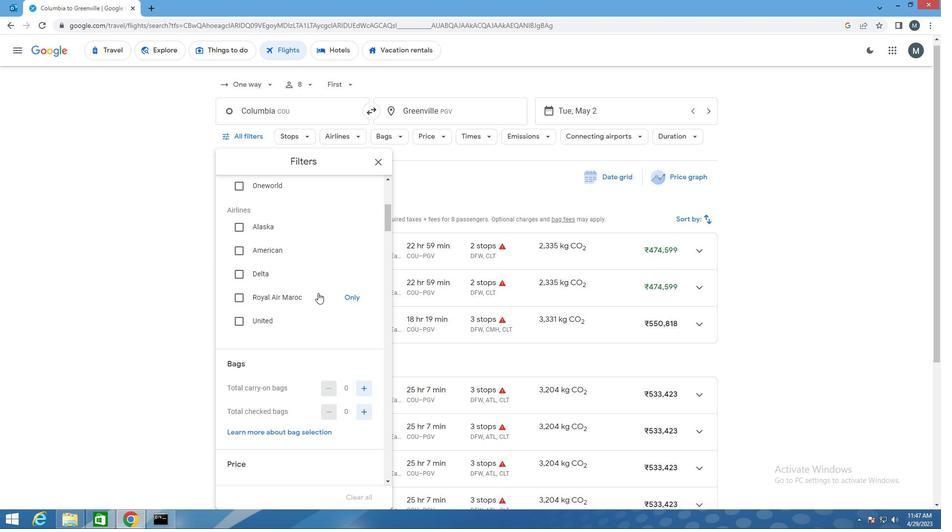 
Action: Mouse scrolled (318, 292) with delta (0, 0)
Screenshot: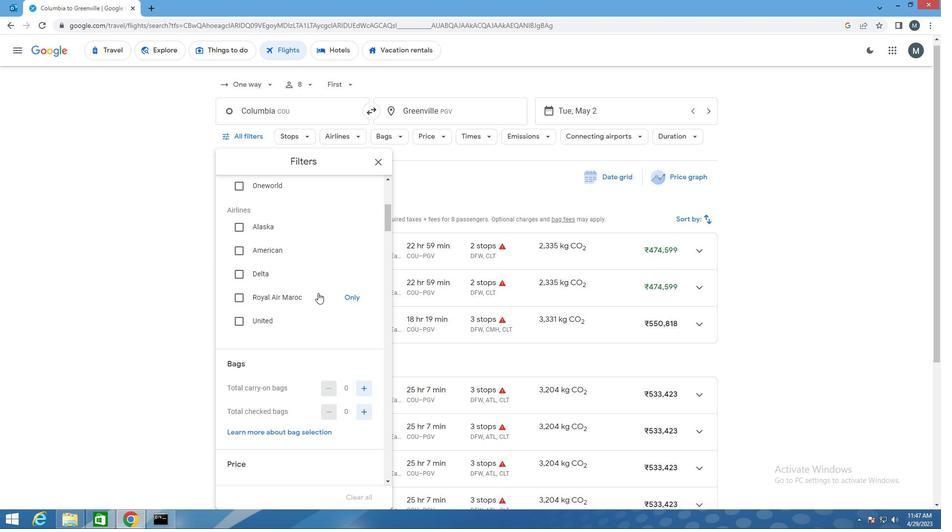 
Action: Mouse moved to (364, 313)
Screenshot: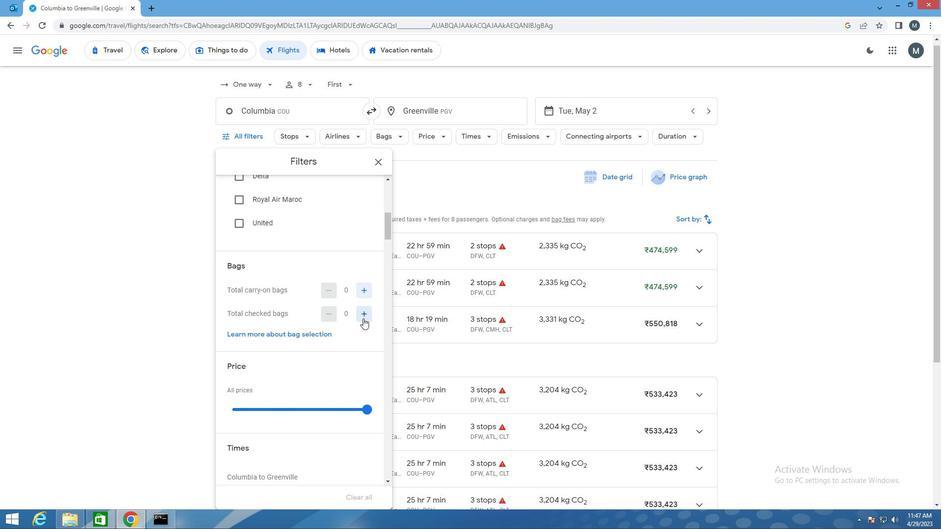 
Action: Mouse pressed left at (364, 313)
Screenshot: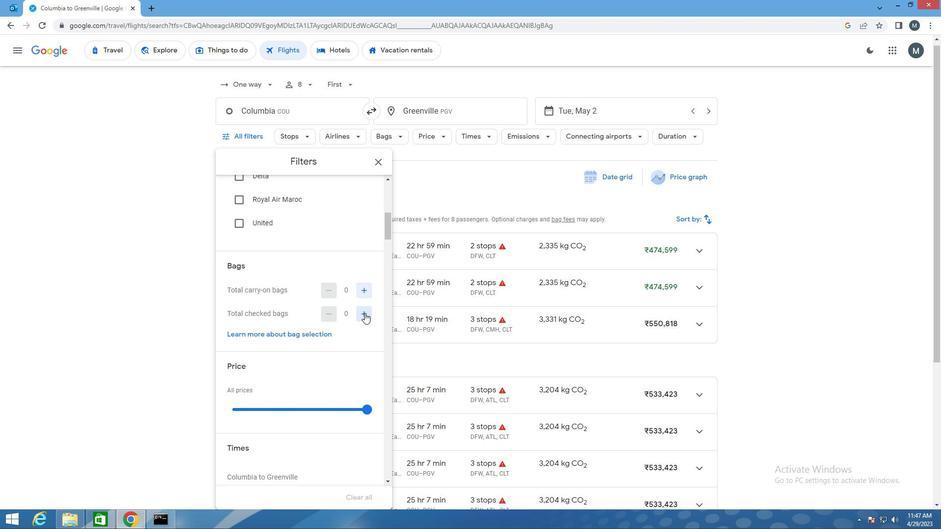 
Action: Mouse moved to (319, 306)
Screenshot: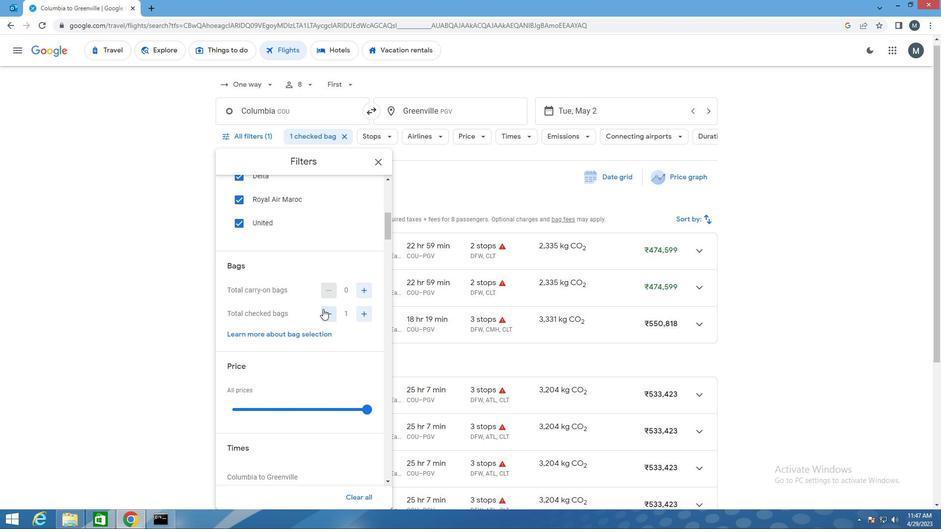 
Action: Mouse scrolled (319, 305) with delta (0, 0)
Screenshot: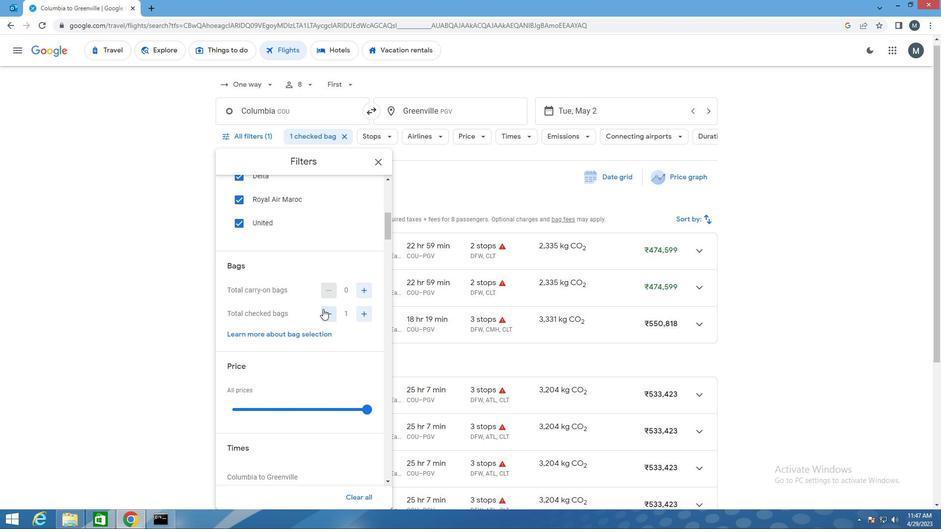 
Action: Mouse moved to (331, 360)
Screenshot: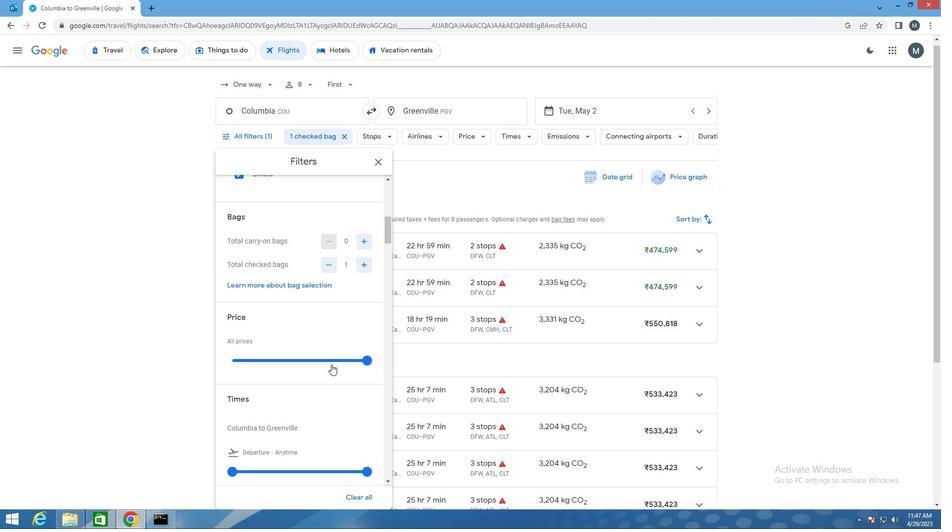 
Action: Mouse pressed left at (331, 360)
Screenshot: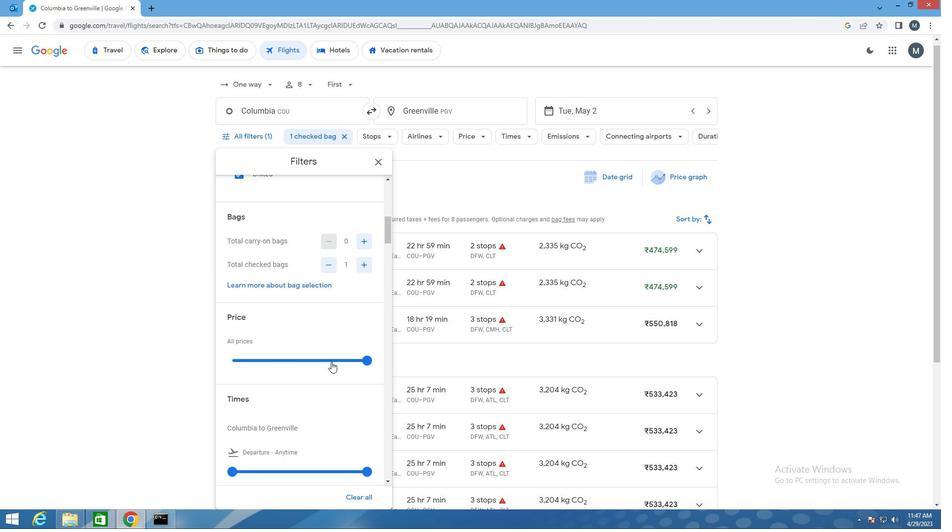 
Action: Mouse moved to (330, 360)
Screenshot: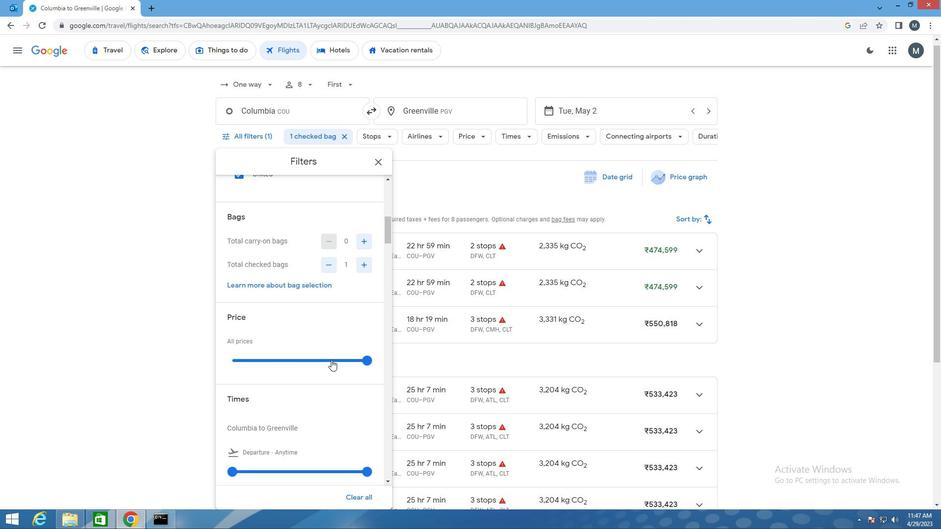 
Action: Mouse pressed left at (330, 360)
Screenshot: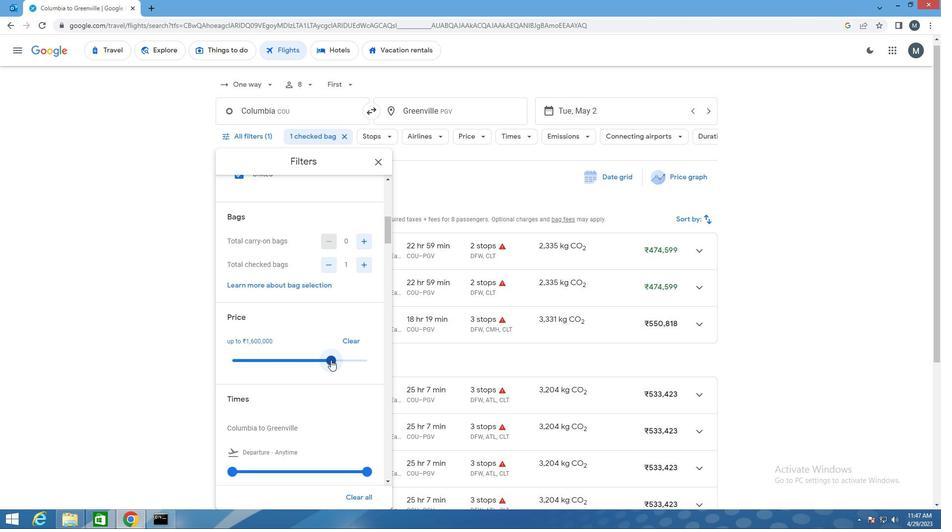 
Action: Mouse moved to (303, 331)
Screenshot: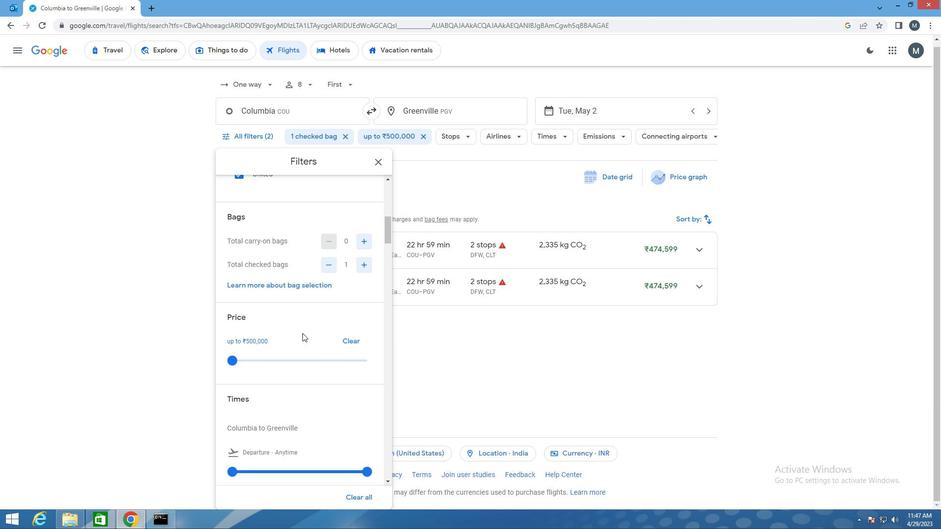 
Action: Mouse scrolled (303, 331) with delta (0, 0)
Screenshot: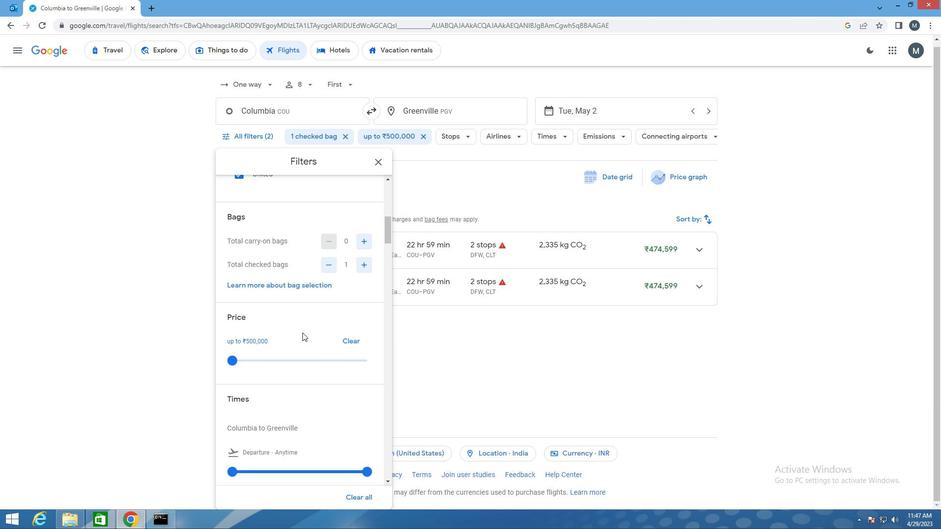 
Action: Mouse moved to (306, 309)
Screenshot: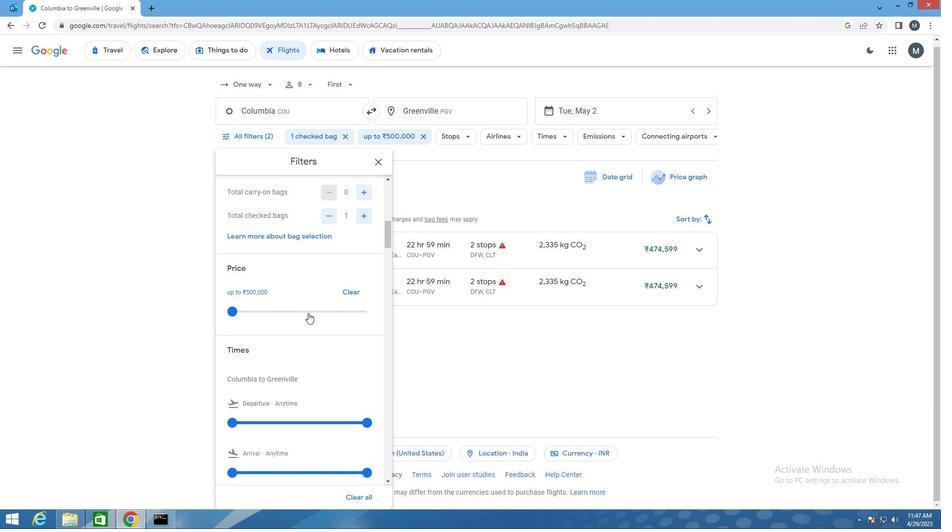 
Action: Mouse scrolled (306, 308) with delta (0, 0)
Screenshot: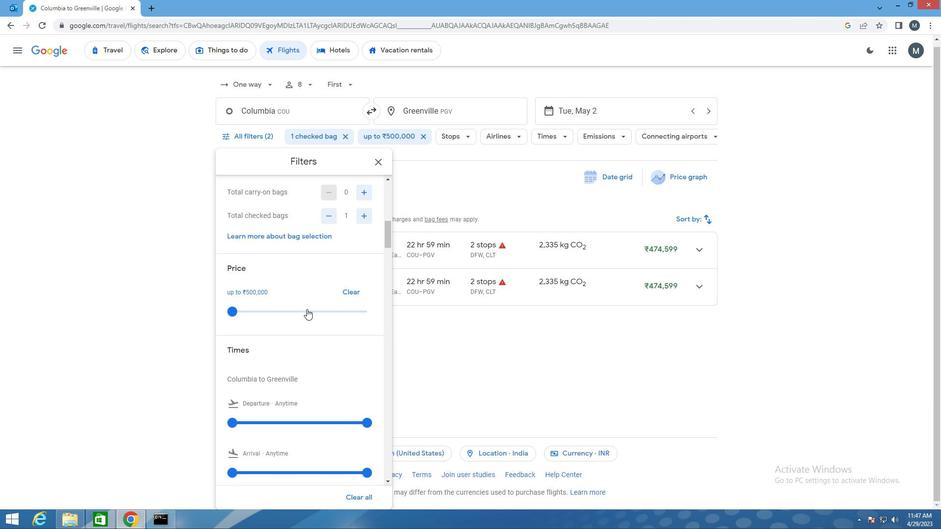
Action: Mouse moved to (307, 293)
Screenshot: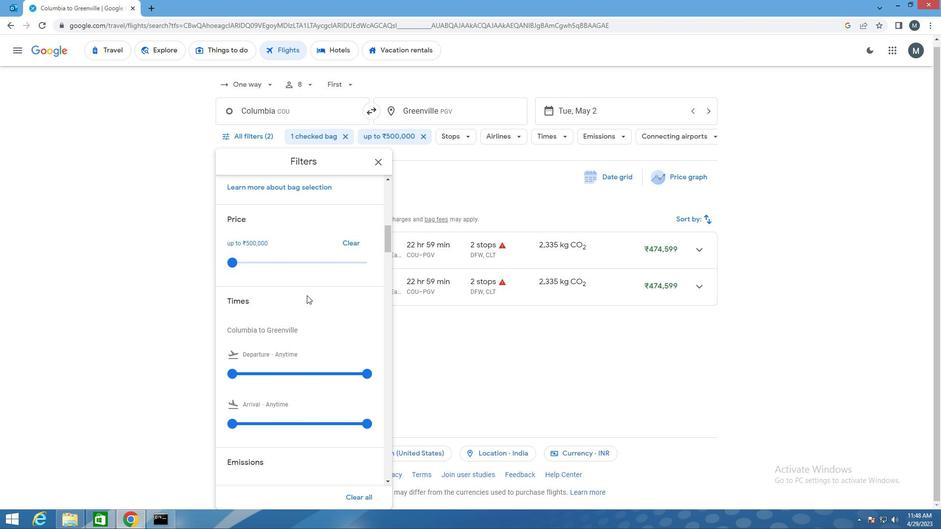 
Action: Mouse scrolled (307, 293) with delta (0, 0)
Screenshot: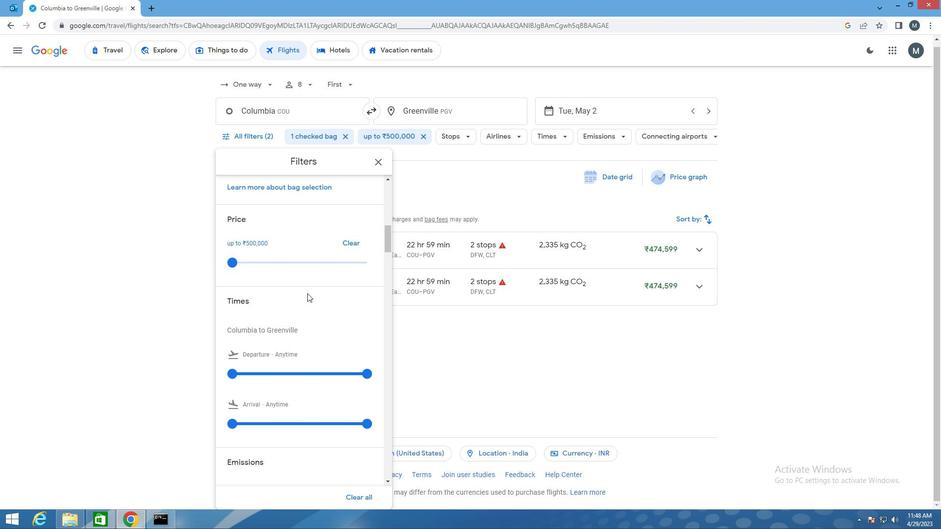 
Action: Mouse moved to (291, 323)
Screenshot: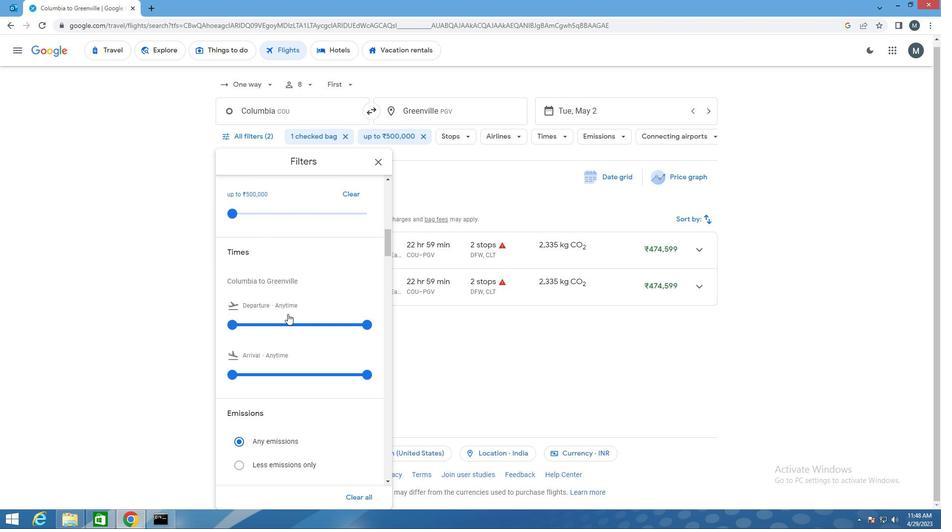 
Action: Mouse pressed left at (291, 323)
Screenshot: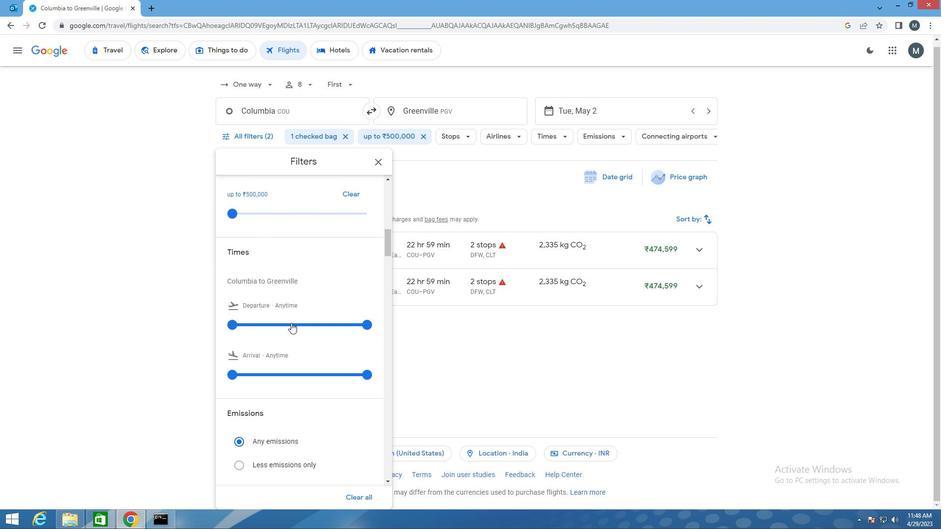 
Action: Mouse pressed left at (291, 323)
Screenshot: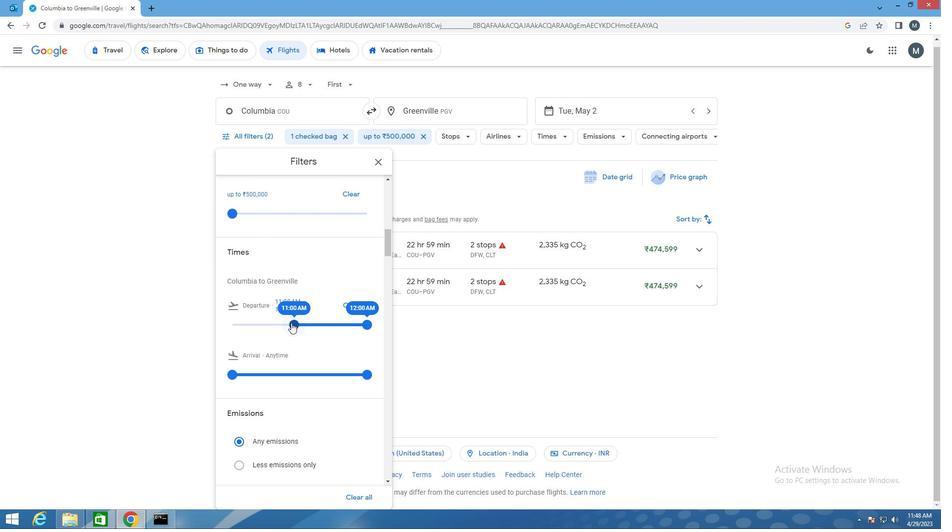 
Action: Mouse moved to (327, 327)
Screenshot: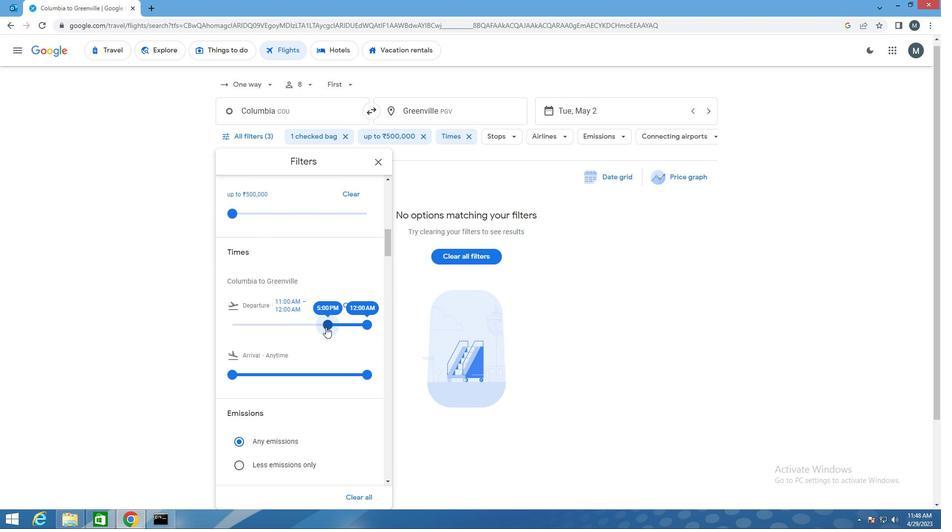 
Action: Mouse pressed left at (327, 327)
Screenshot: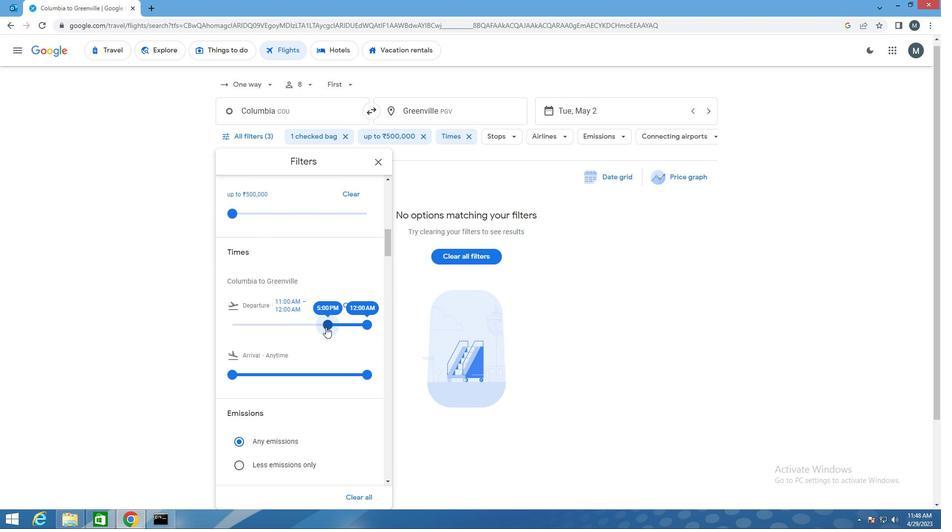 
Action: Mouse moved to (327, 327)
Screenshot: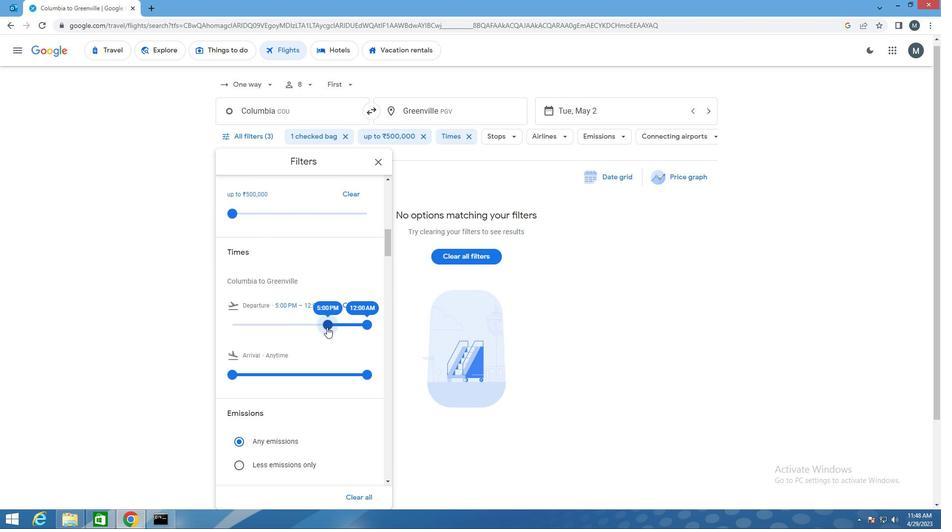 
Action: Mouse pressed left at (327, 327)
Screenshot: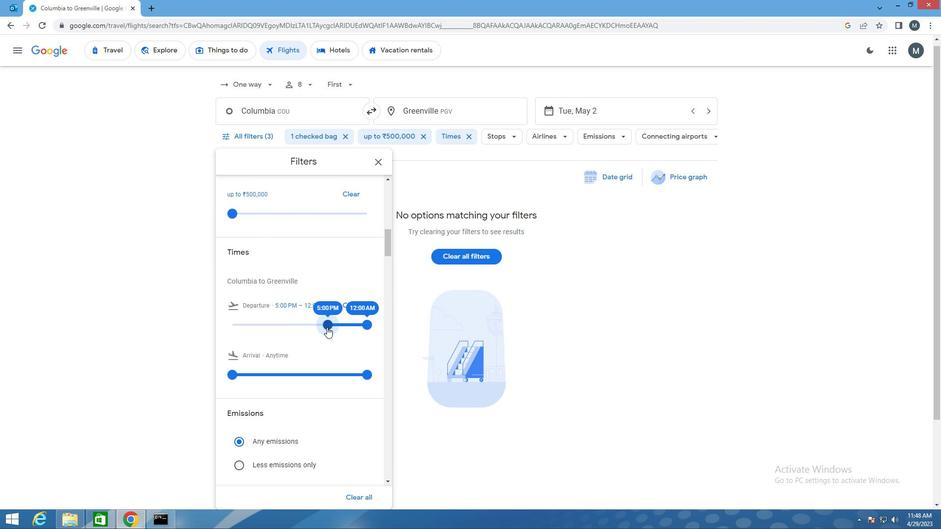 
Action: Mouse moved to (326, 323)
Screenshot: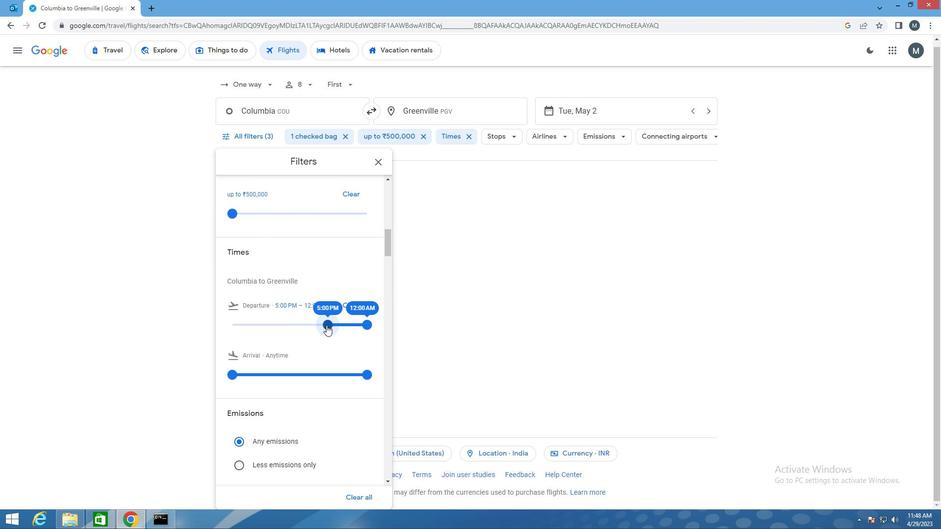 
Action: Mouse pressed left at (326, 323)
Screenshot: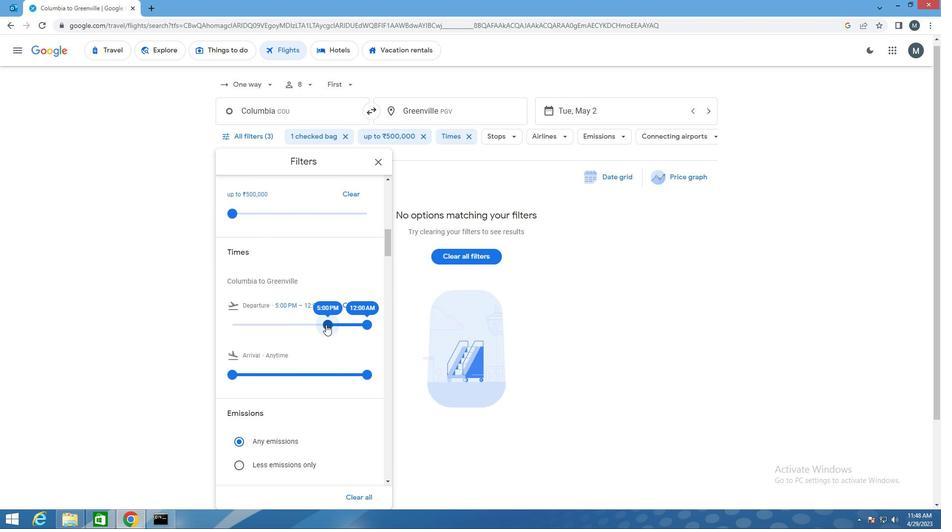 
Action: Mouse moved to (363, 324)
Screenshot: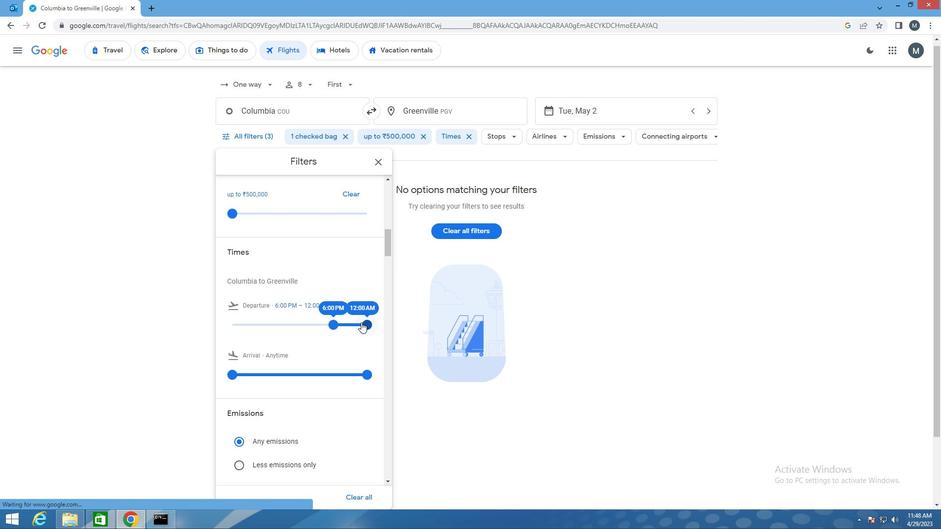 
Action: Mouse pressed left at (363, 324)
Screenshot: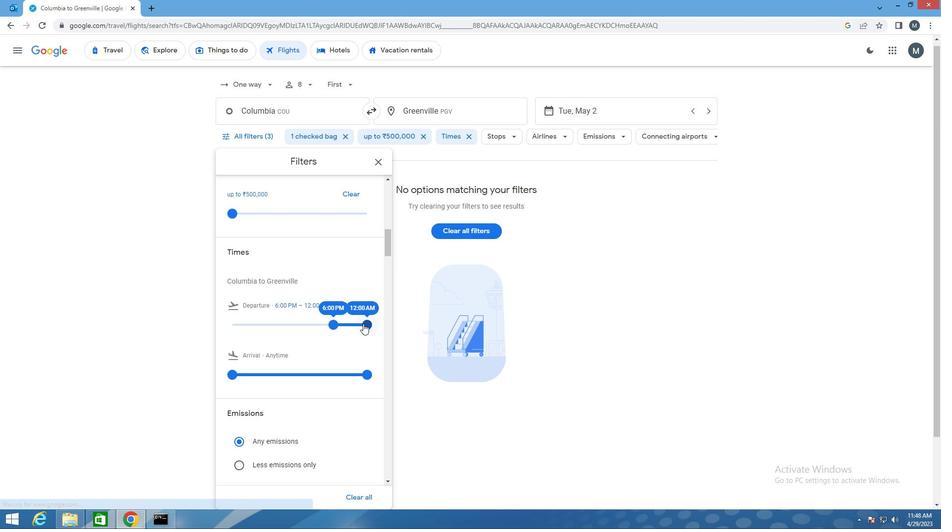 
Action: Mouse moved to (324, 304)
Screenshot: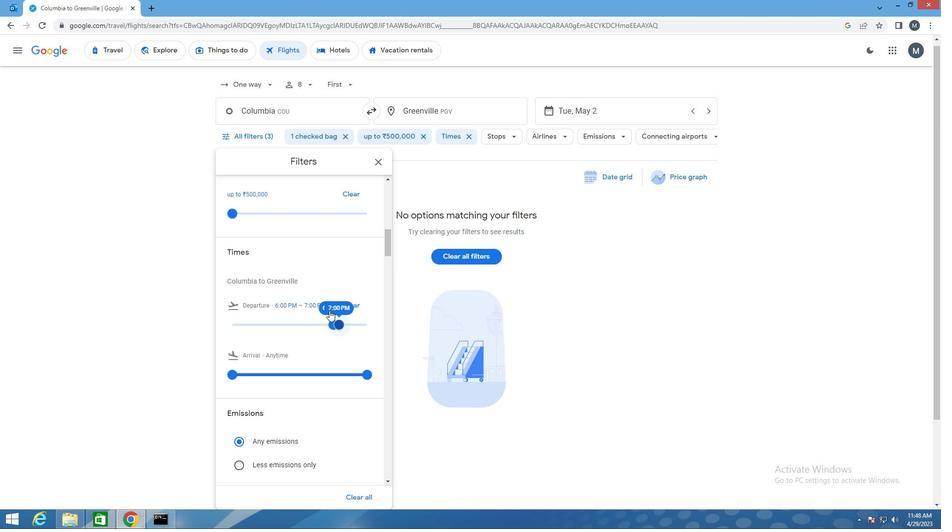 
Action: Mouse scrolled (324, 304) with delta (0, 0)
Screenshot: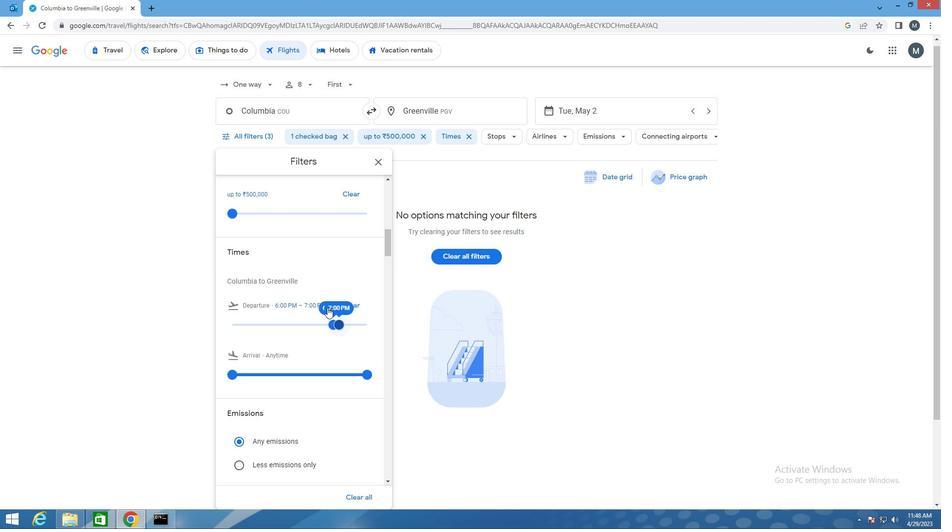 
Action: Mouse moved to (323, 304)
Screenshot: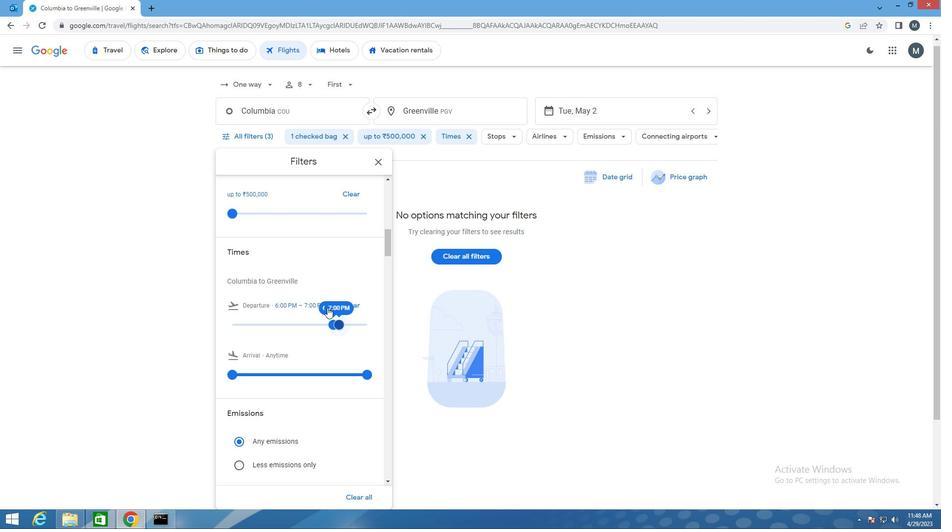 
Action: Mouse scrolled (323, 304) with delta (0, 0)
Screenshot: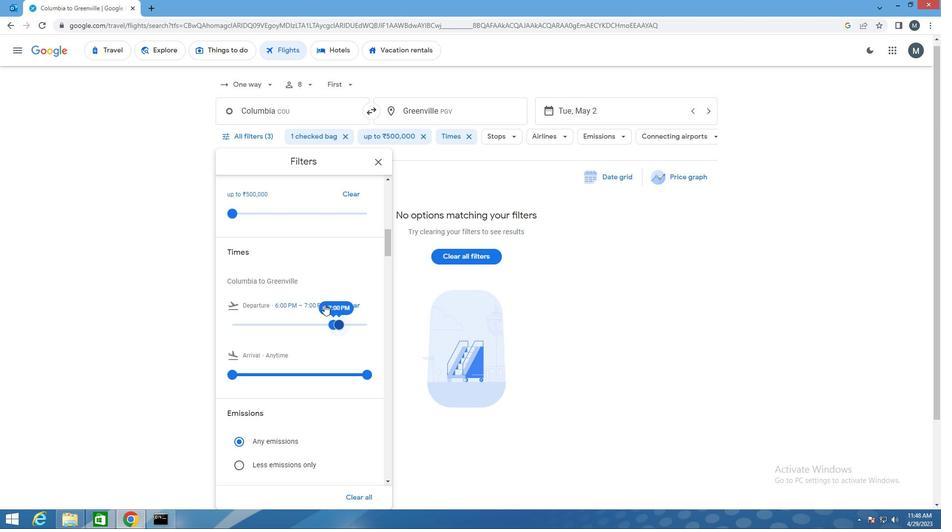 
Action: Mouse moved to (377, 166)
Screenshot: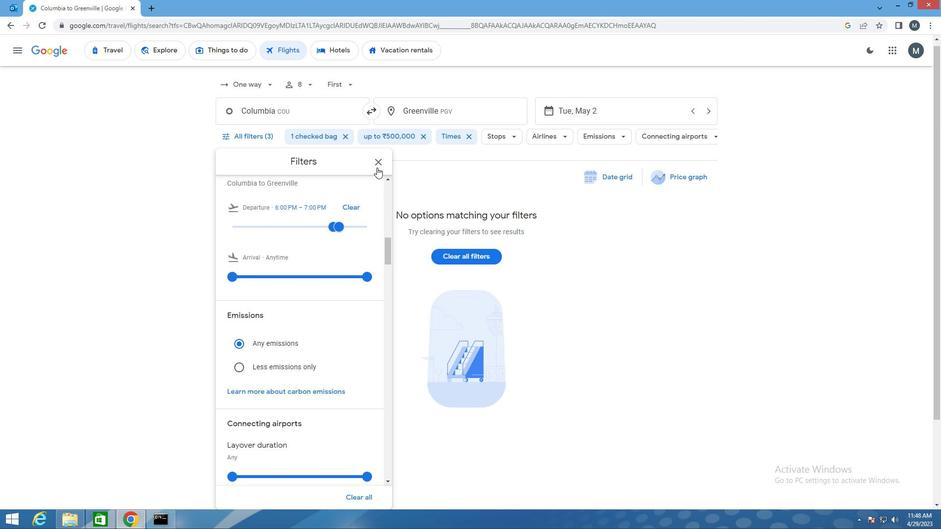 
Action: Mouse pressed left at (377, 166)
Screenshot: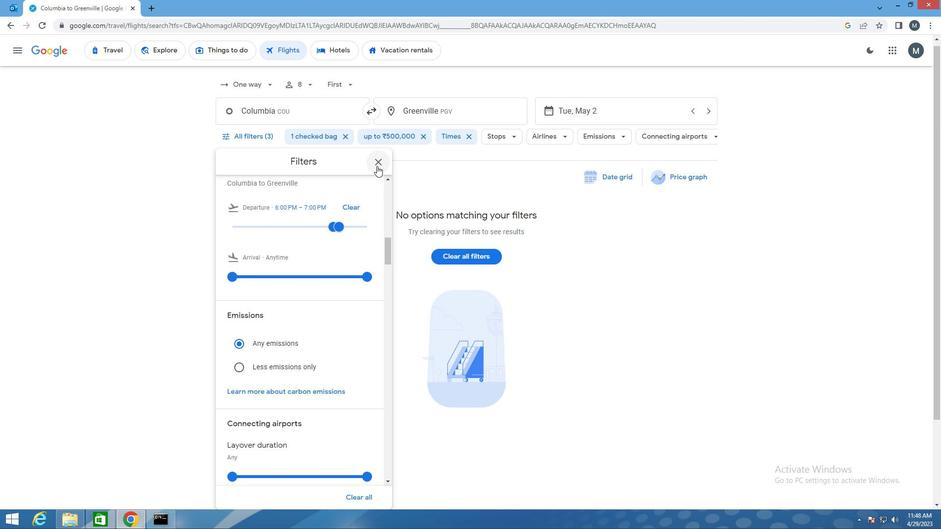 
